Task: Find a place to stay in Baia Mare, Romania from July 10 to July 25 for 4 guests, with a price range of ₹15,000 to ₹25,000, 2 bedrooms, and amenities like WiFi, free parking, TV, gym, and breakfast.
Action: Mouse pressed left at (459, 55)
Screenshot: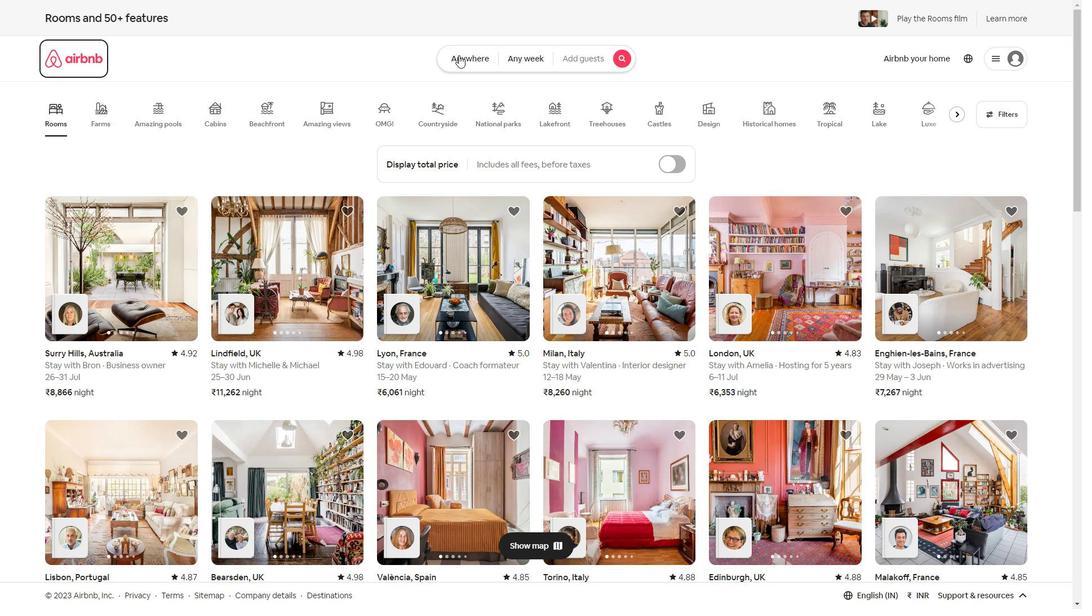 
Action: Mouse moved to (444, 98)
Screenshot: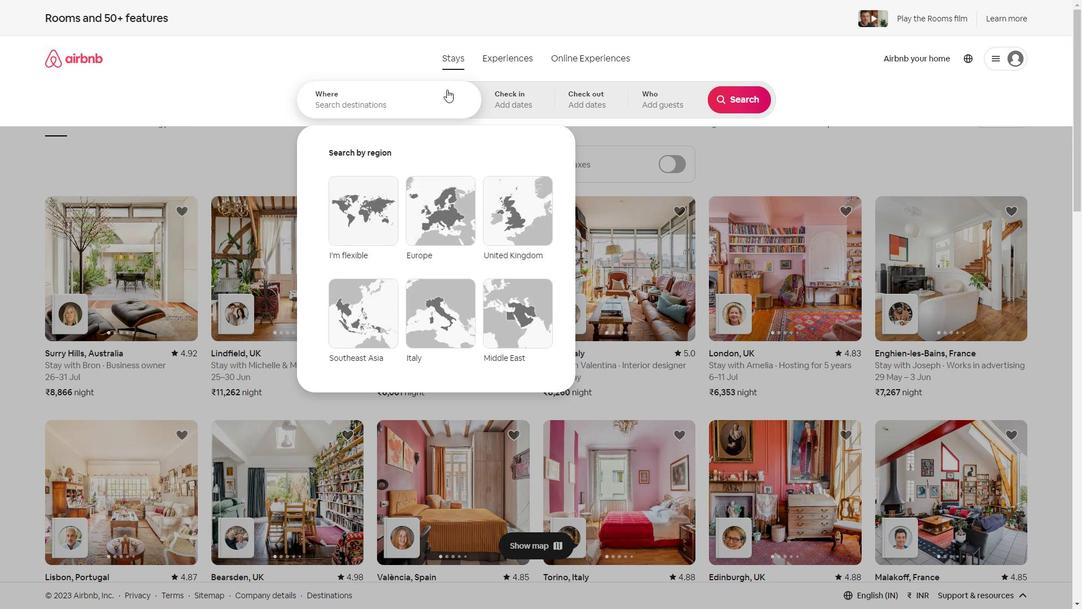 
Action: Mouse pressed left at (444, 98)
Screenshot: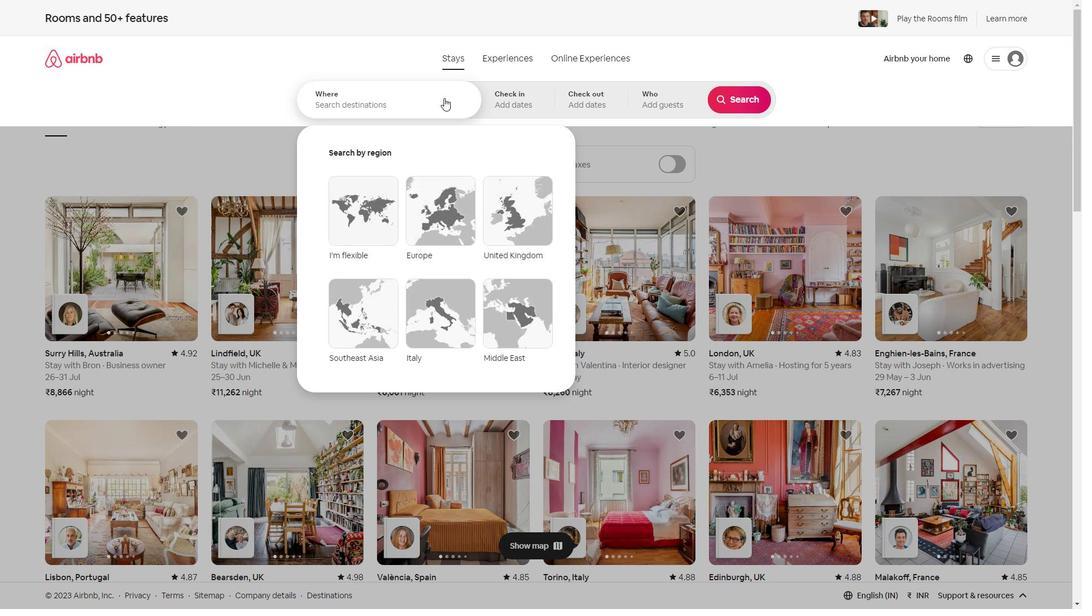 
Action: Mouse moved to (448, 98)
Screenshot: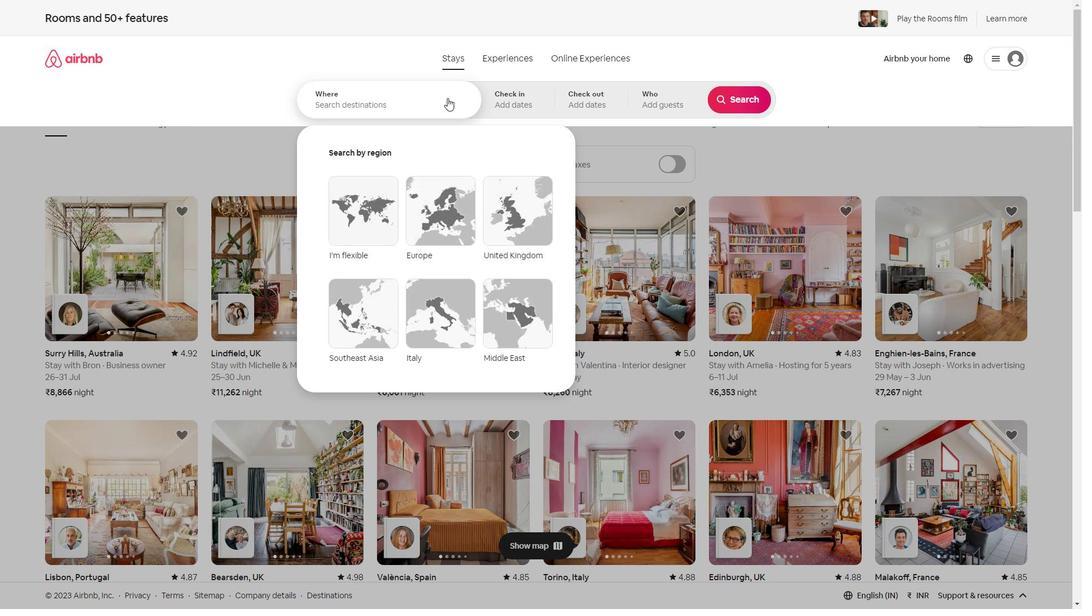 
Action: Key pressed <Key.shift>Baia<Key.space><Key.shift>Mare,<Key.shift><Key.shift><Key.shift><Key.shift><Key.shift><Key.shift><Key.shift>Romana
Screenshot: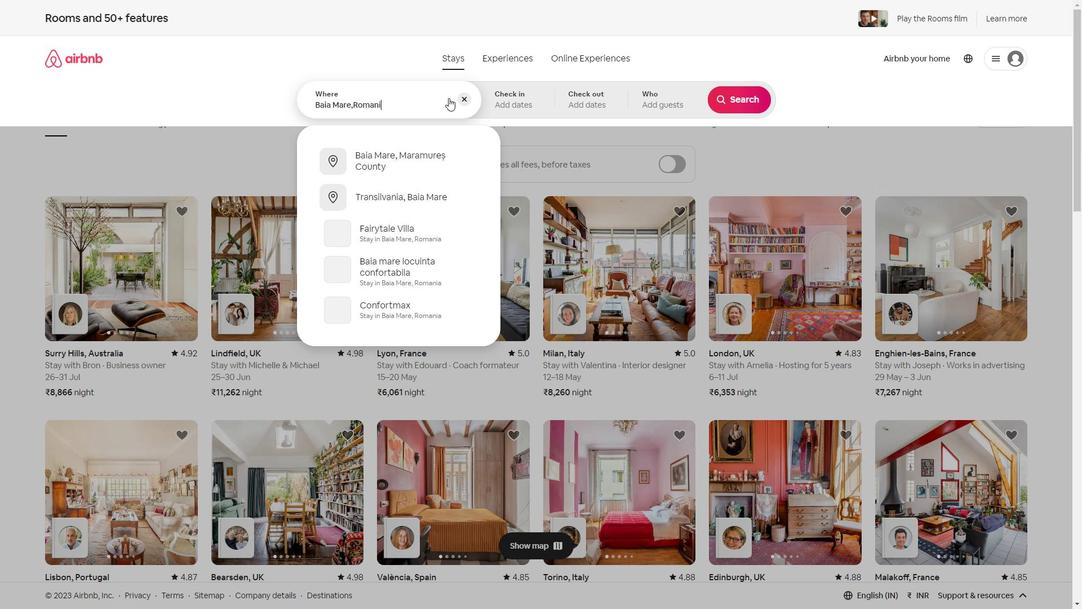 
Action: Mouse moved to (527, 94)
Screenshot: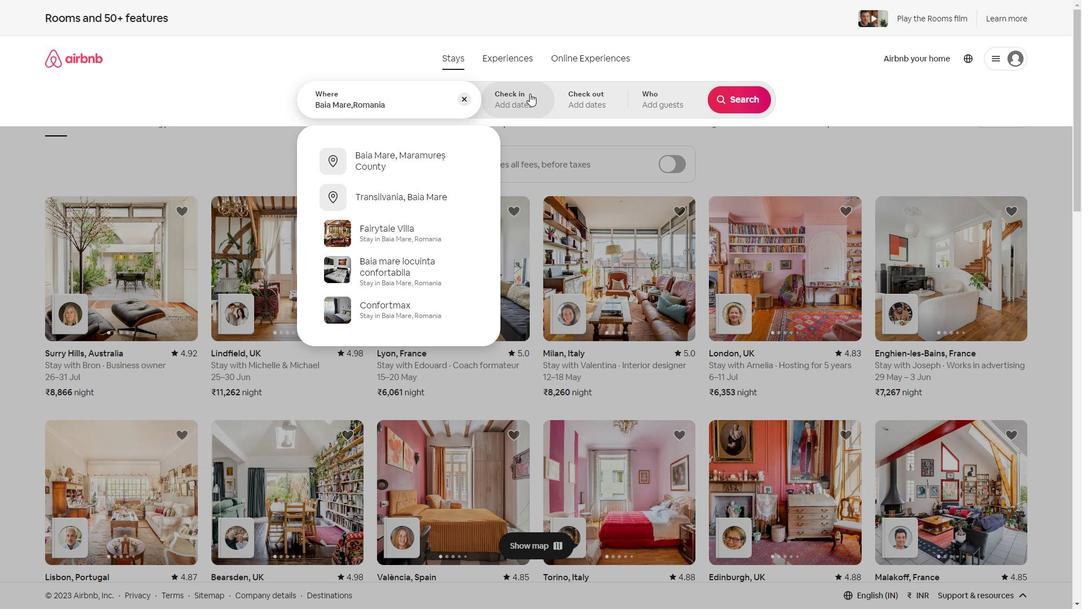 
Action: Mouse pressed left at (527, 94)
Screenshot: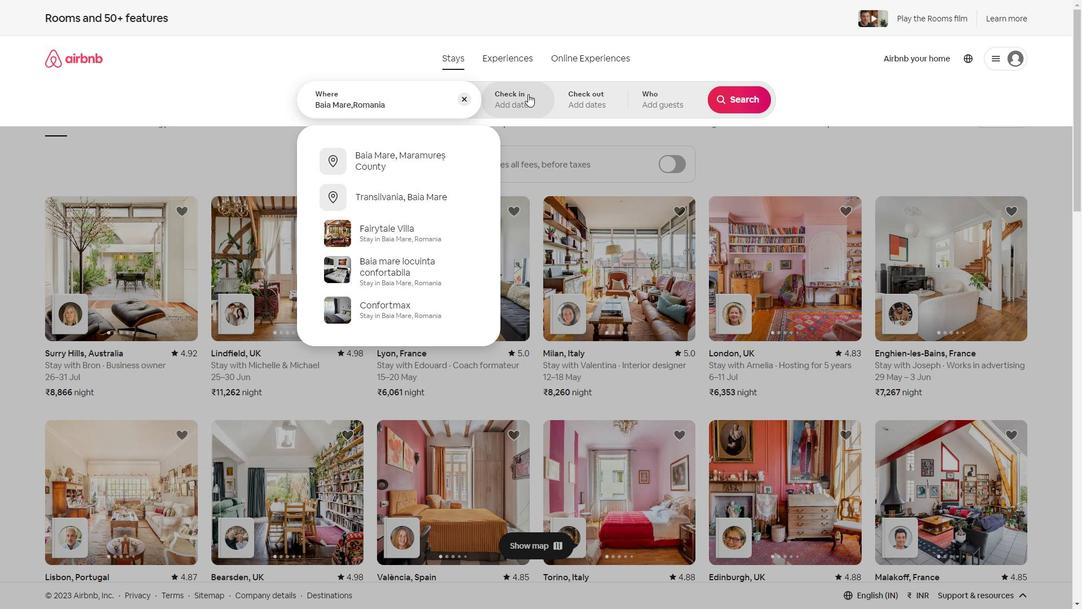 
Action: Mouse moved to (728, 188)
Screenshot: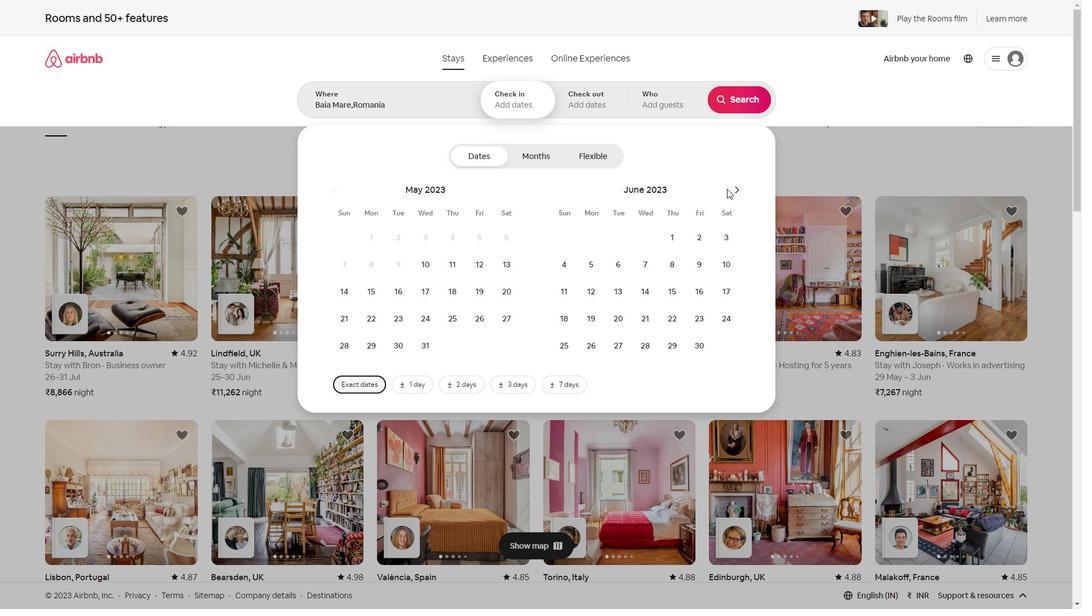 
Action: Mouse pressed left at (728, 188)
Screenshot: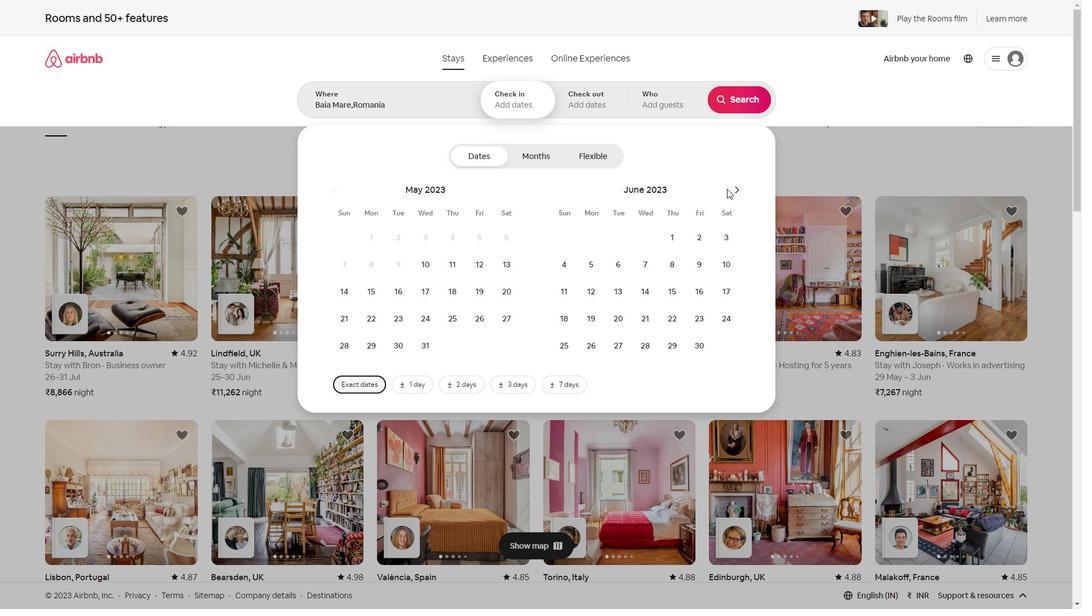 
Action: Mouse moved to (734, 188)
Screenshot: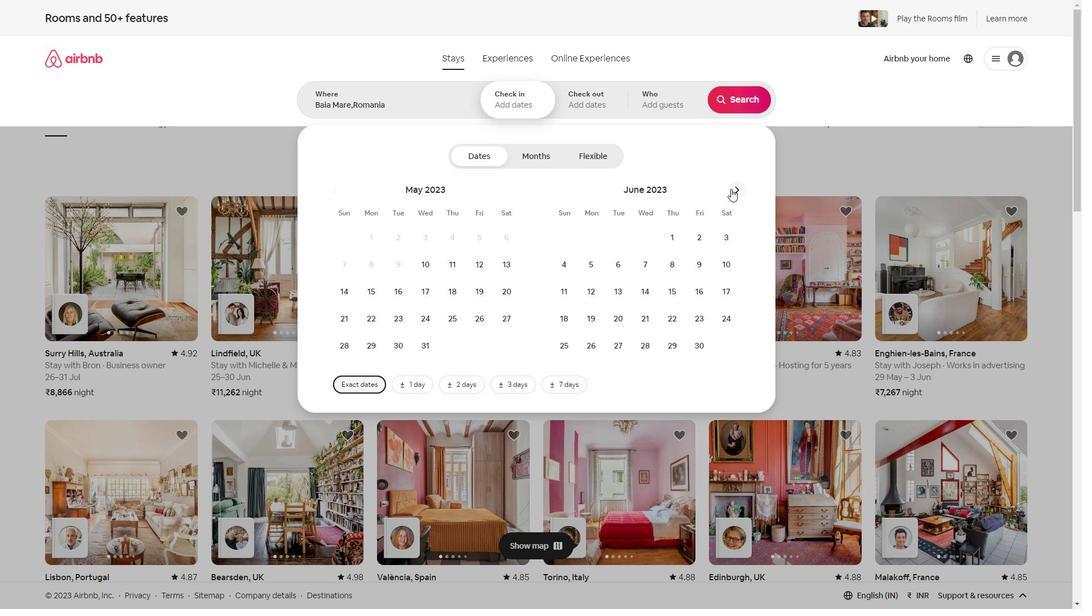 
Action: Mouse pressed left at (734, 188)
Screenshot: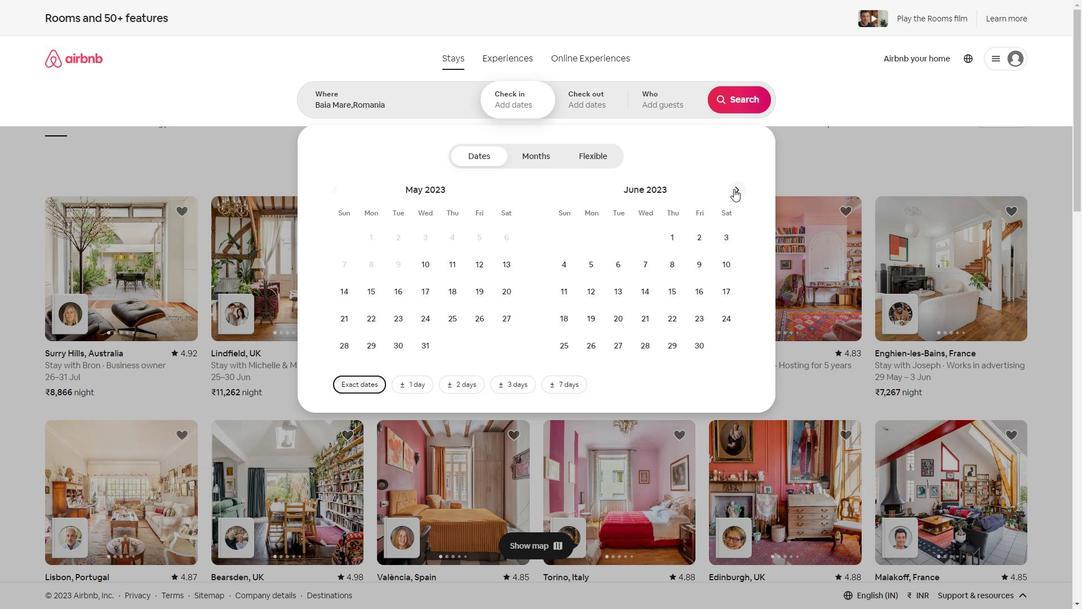 
Action: Mouse moved to (599, 287)
Screenshot: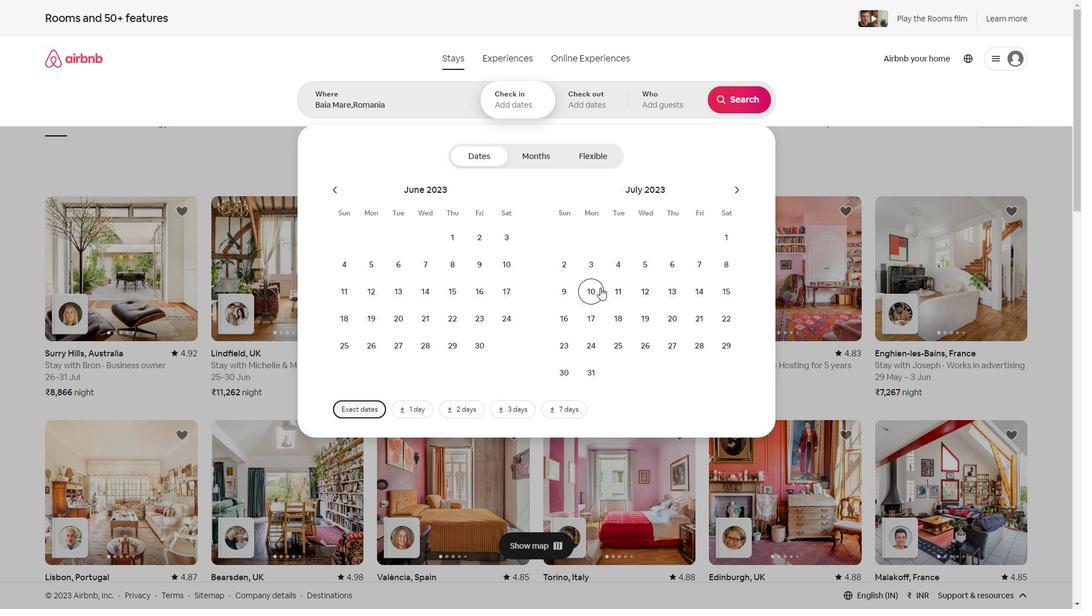 
Action: Mouse pressed left at (599, 287)
Screenshot: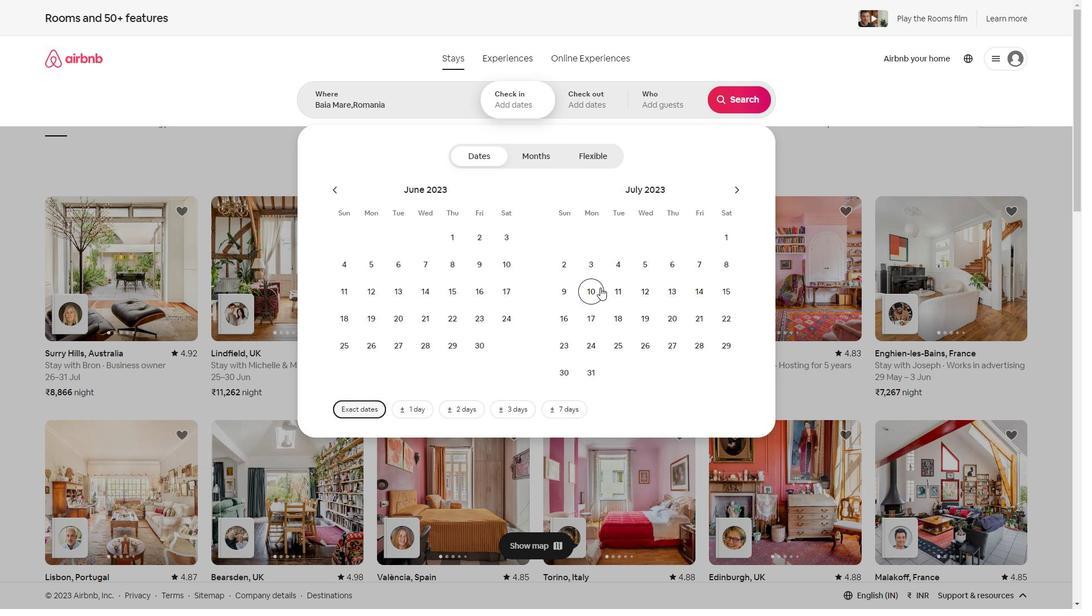 
Action: Mouse moved to (625, 340)
Screenshot: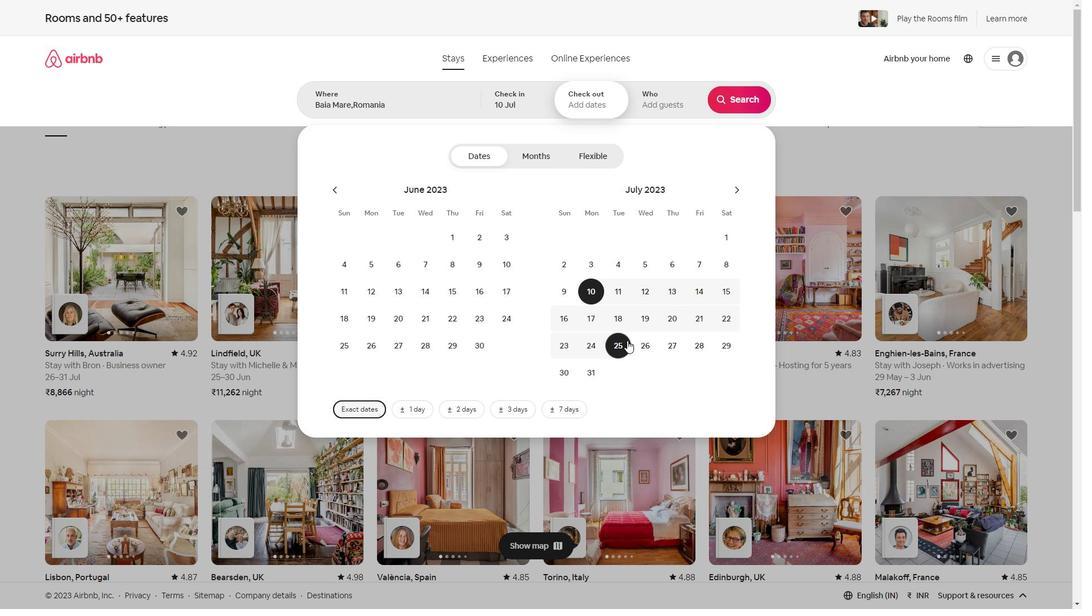 
Action: Mouse pressed left at (625, 340)
Screenshot: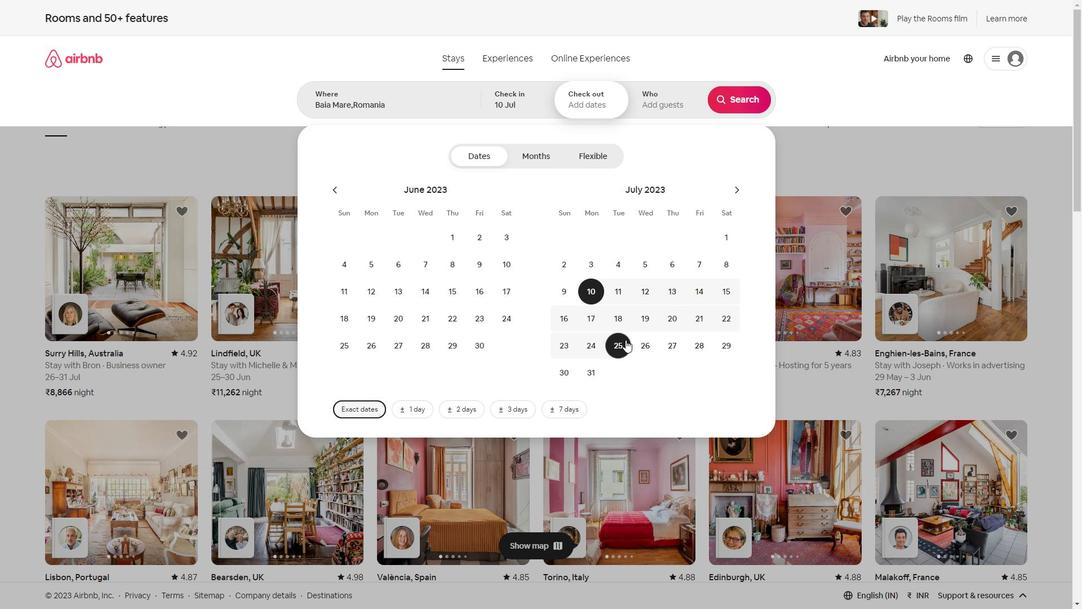 
Action: Mouse moved to (670, 99)
Screenshot: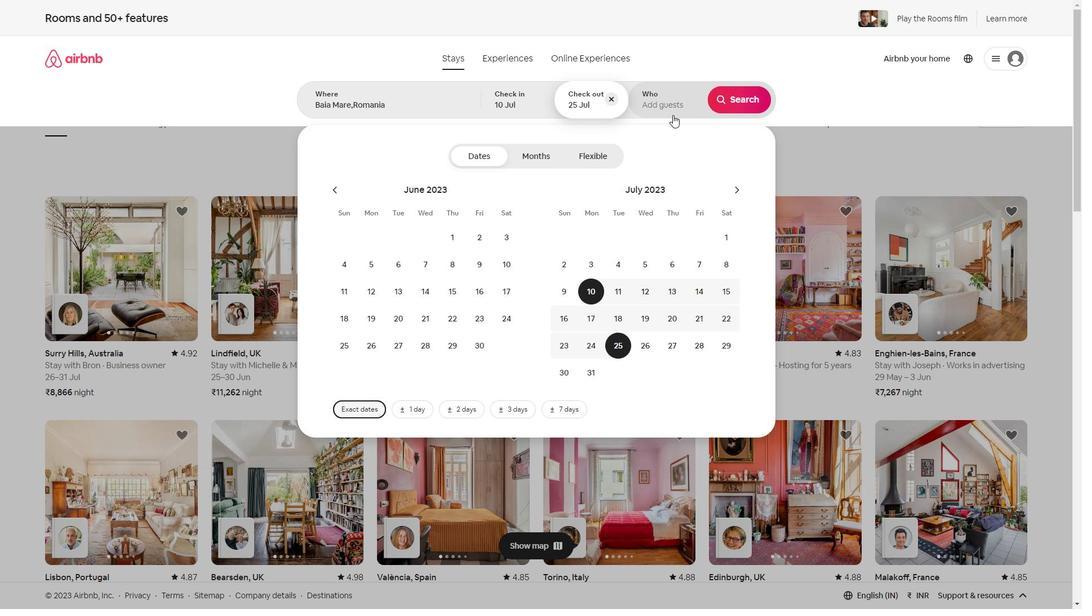 
Action: Mouse pressed left at (670, 99)
Screenshot: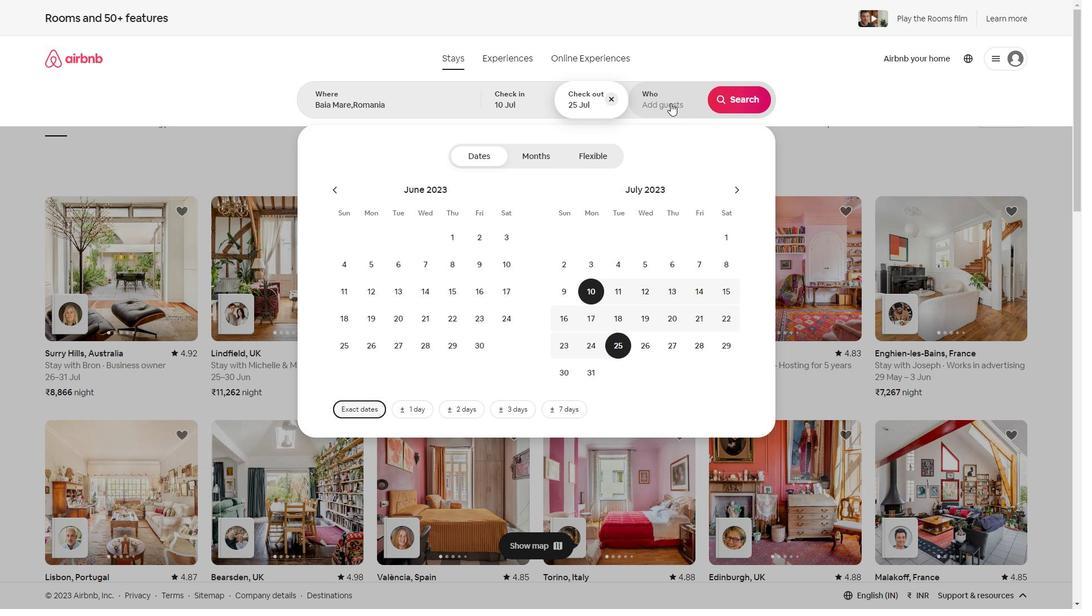 
Action: Mouse moved to (744, 159)
Screenshot: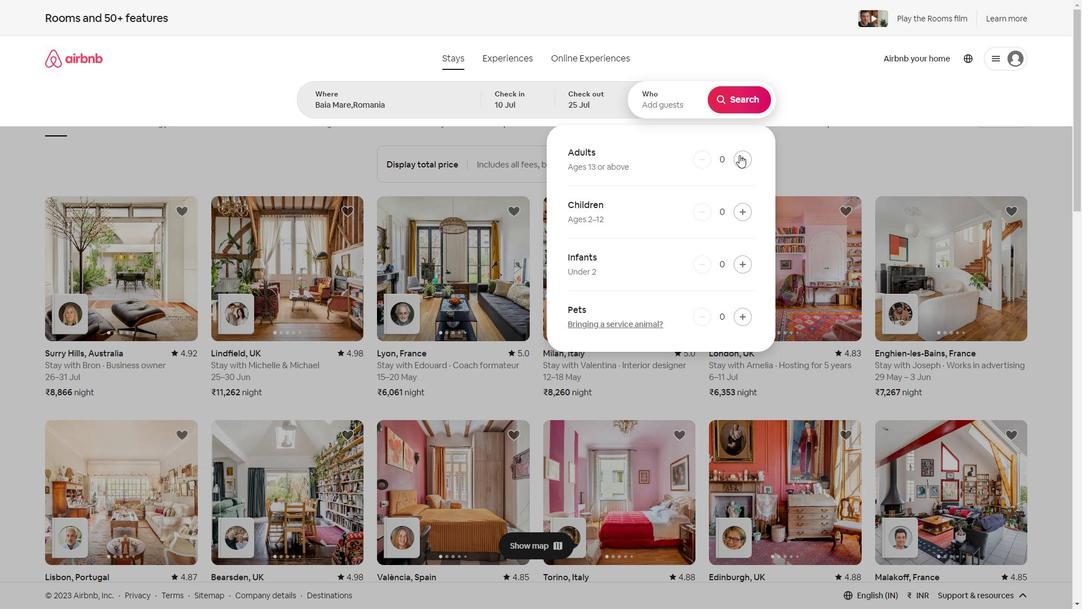 
Action: Mouse pressed left at (744, 159)
Screenshot: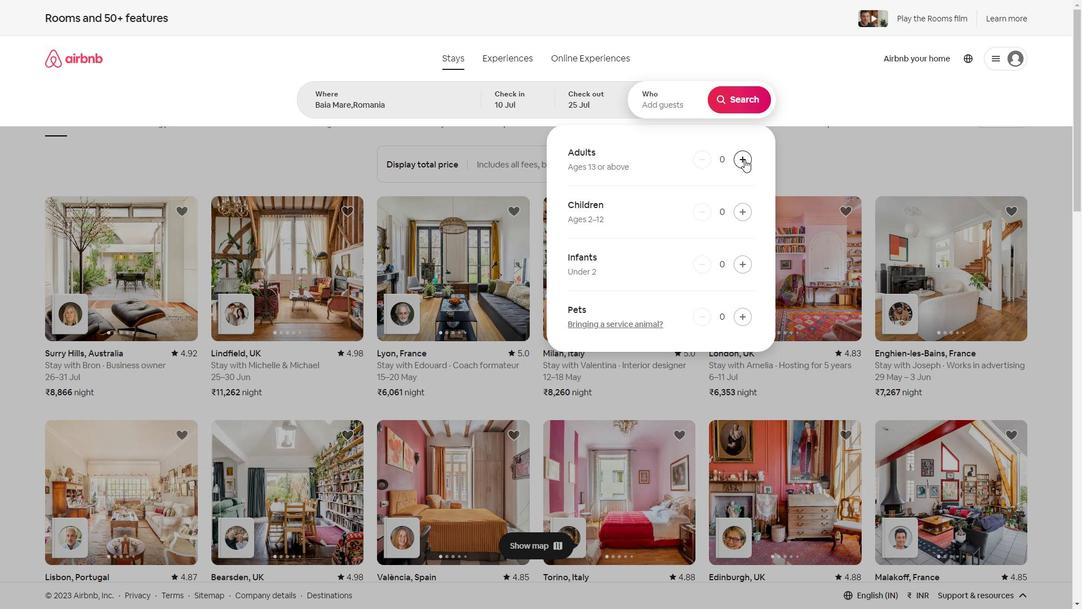 
Action: Mouse pressed left at (744, 159)
Screenshot: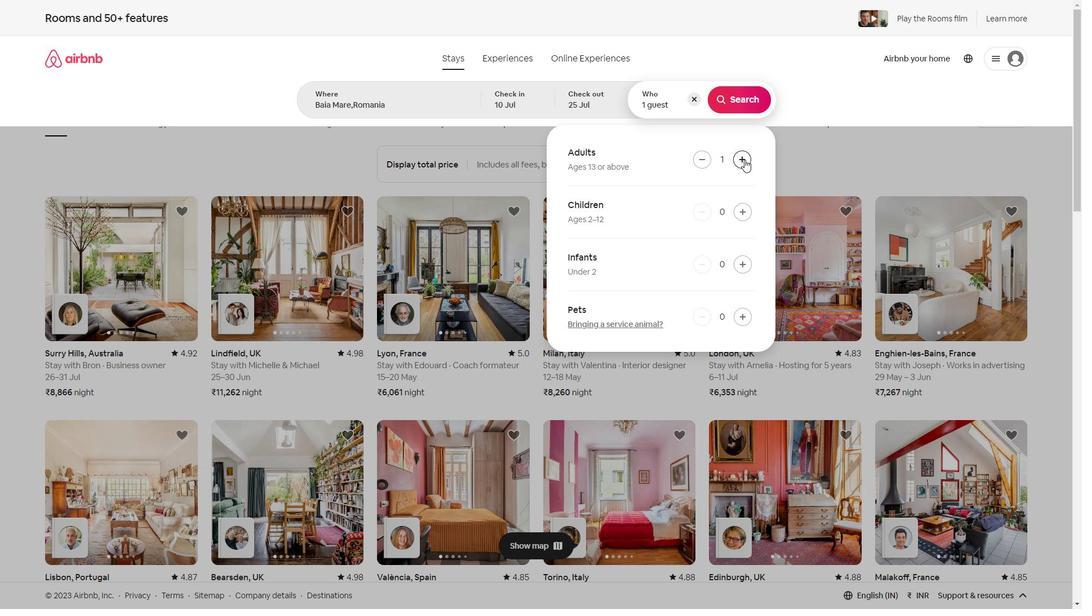 
Action: Mouse pressed left at (744, 159)
Screenshot: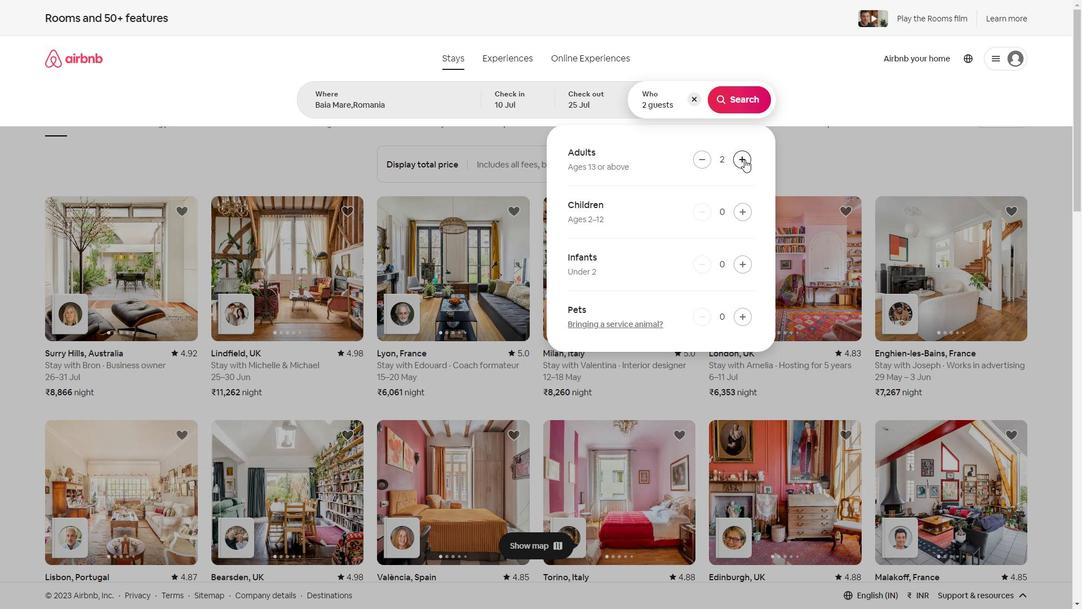 
Action: Mouse moved to (746, 213)
Screenshot: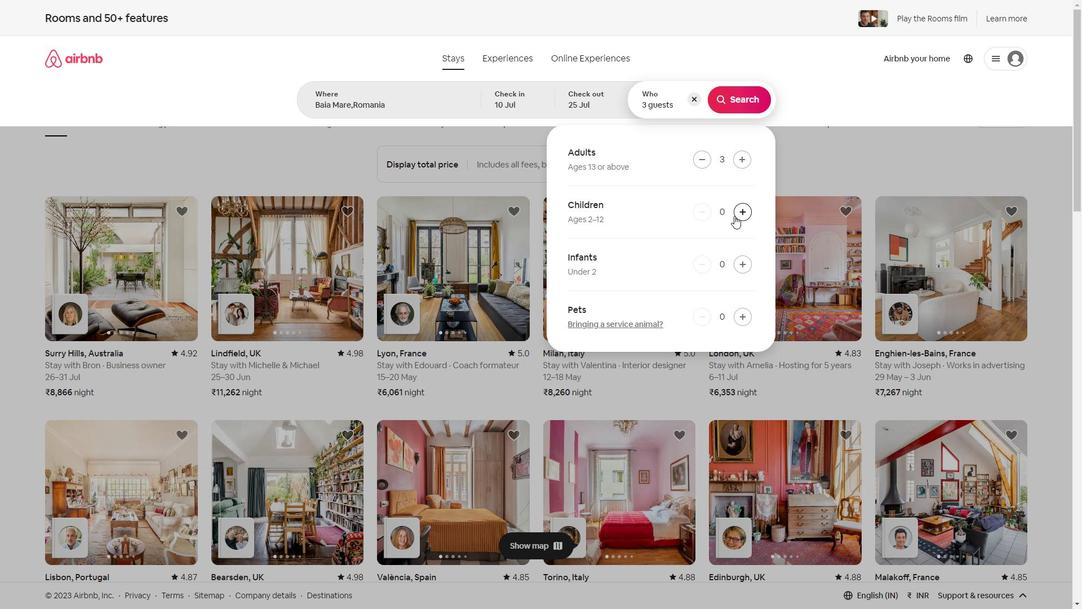 
Action: Mouse pressed left at (746, 213)
Screenshot: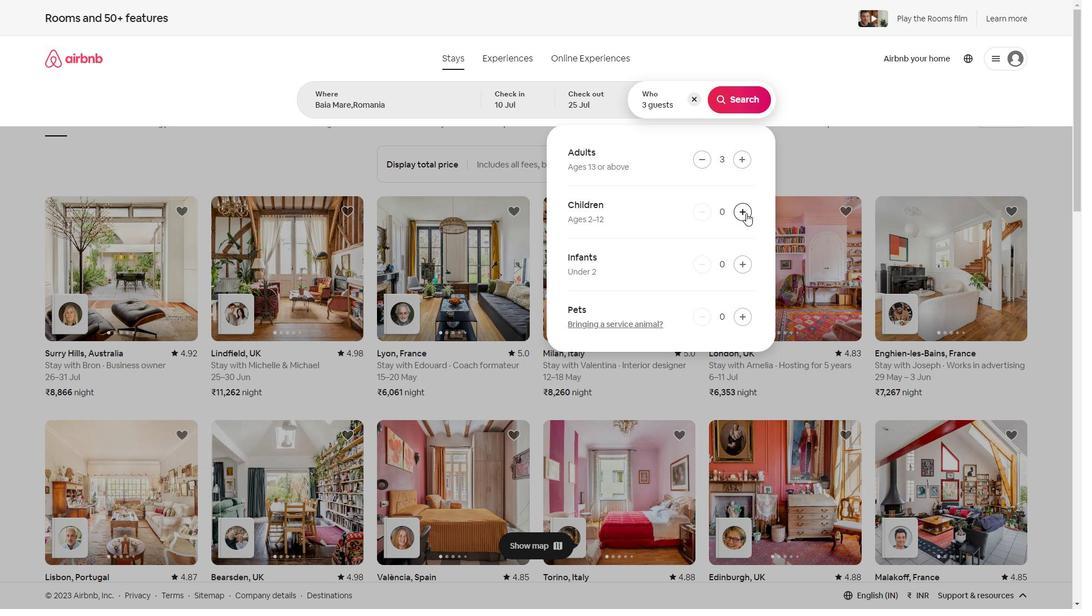 
Action: Mouse moved to (752, 102)
Screenshot: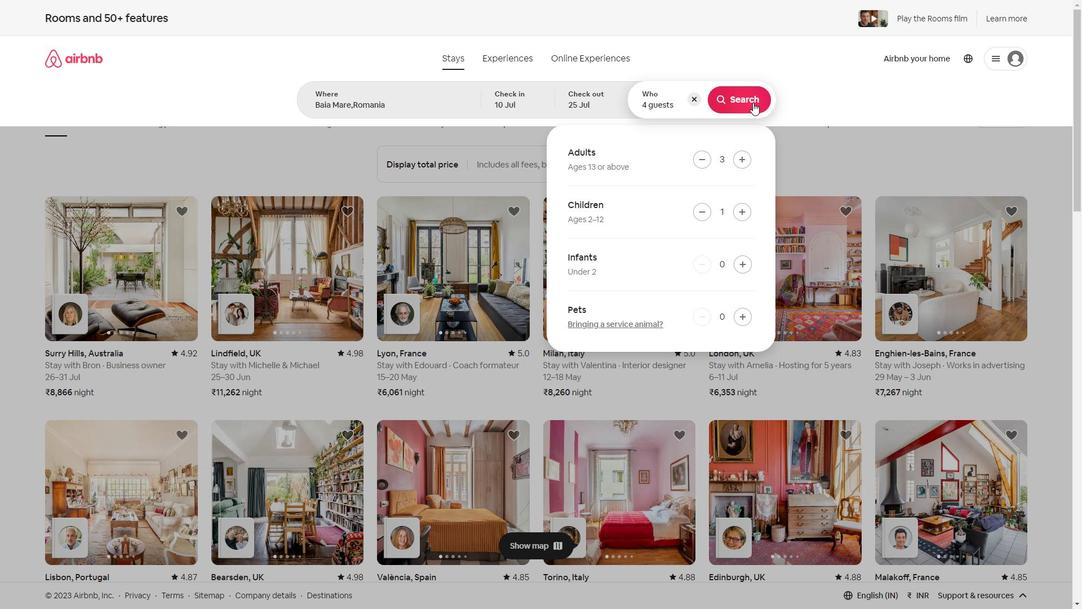 
Action: Mouse pressed left at (752, 102)
Screenshot: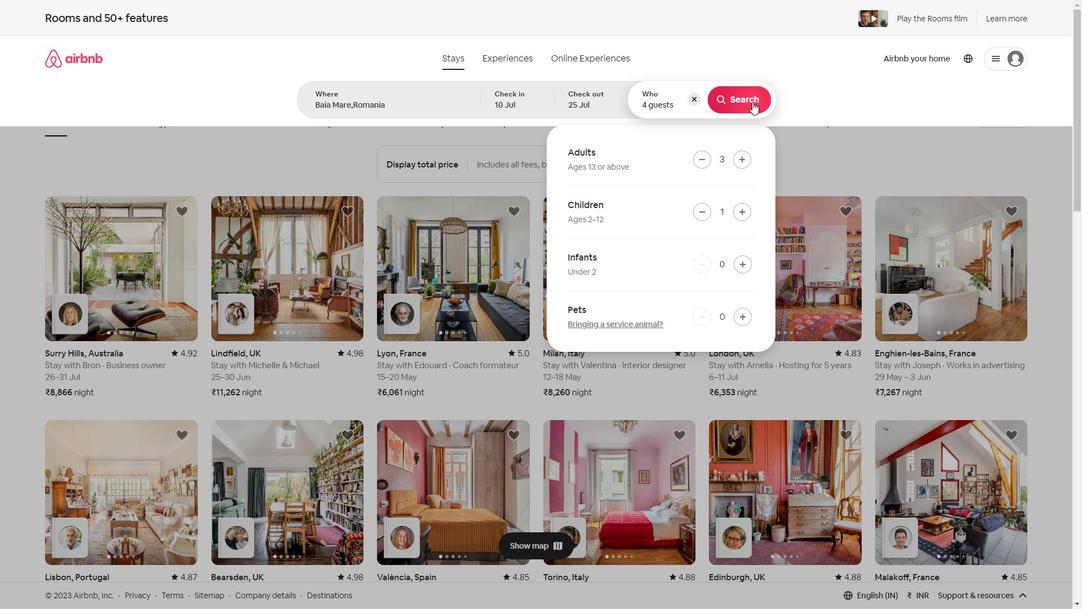 
Action: Mouse moved to (1033, 62)
Screenshot: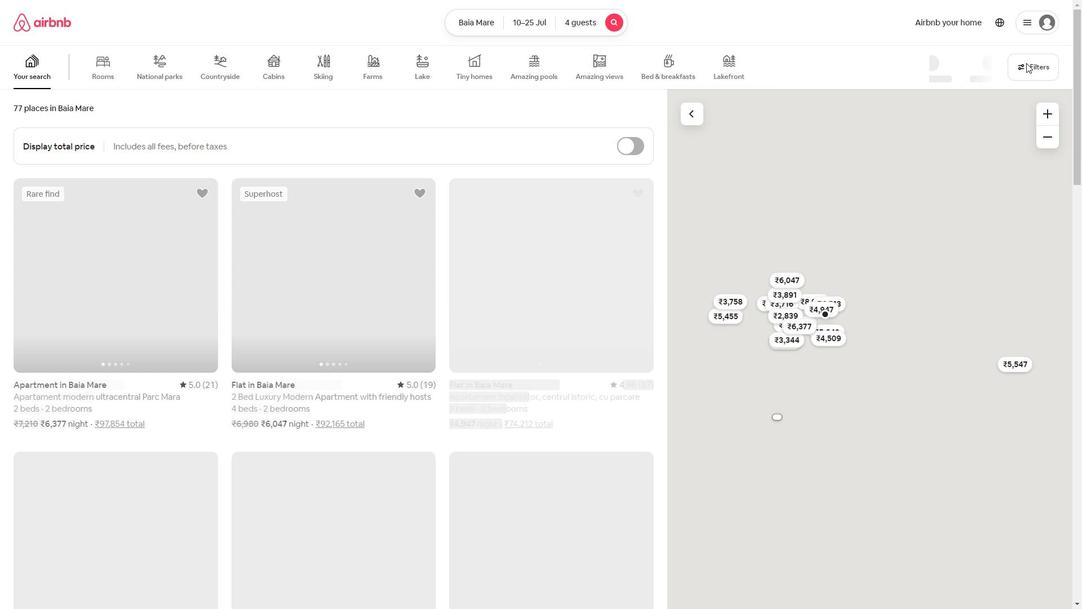 
Action: Mouse pressed left at (1033, 62)
Screenshot: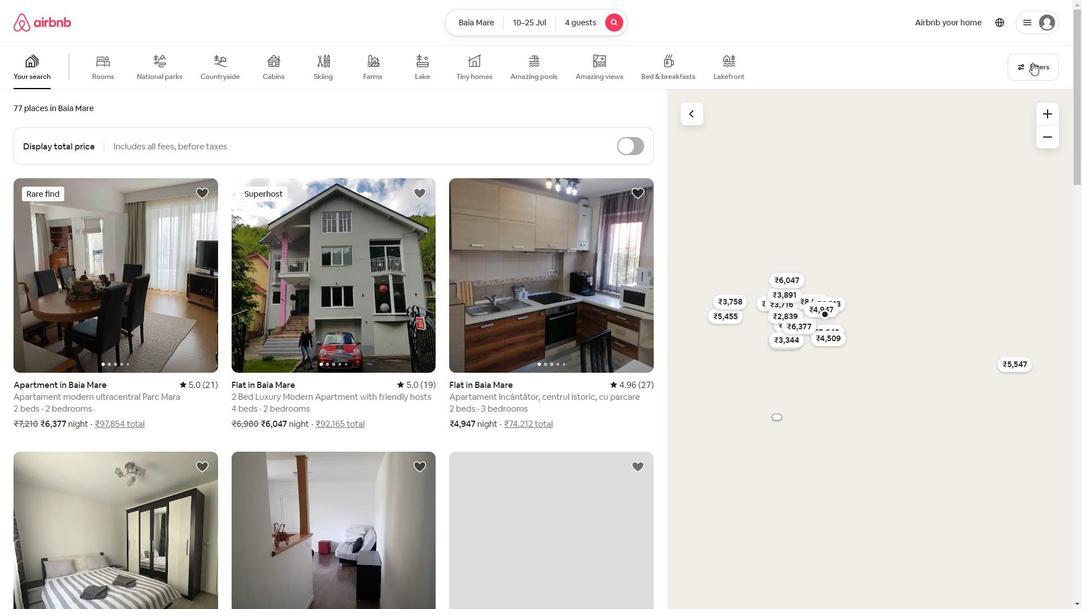 
Action: Mouse moved to (474, 341)
Screenshot: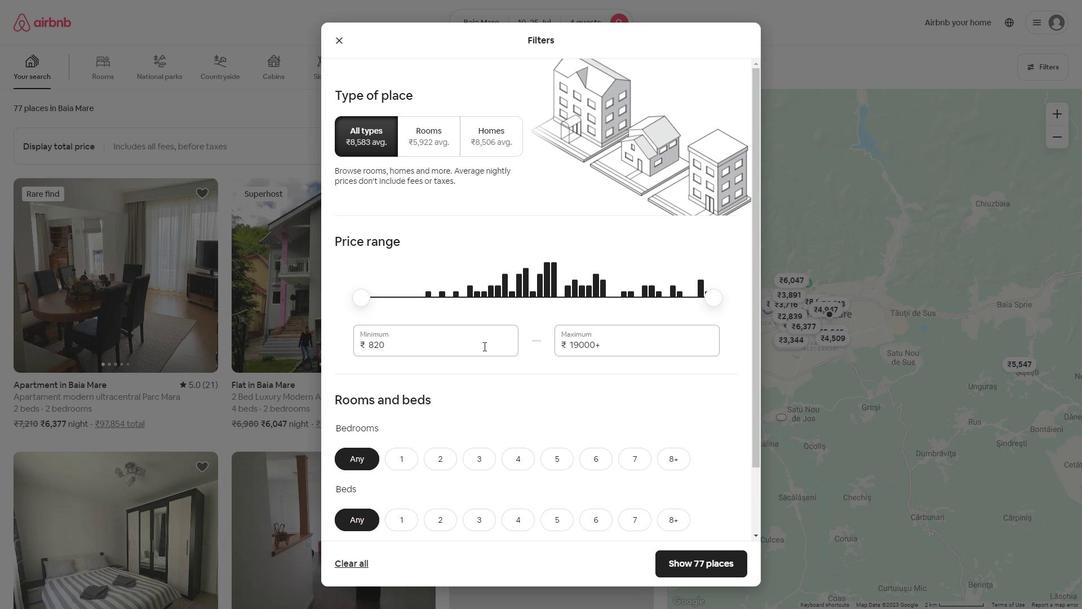 
Action: Mouse pressed left at (474, 341)
Screenshot: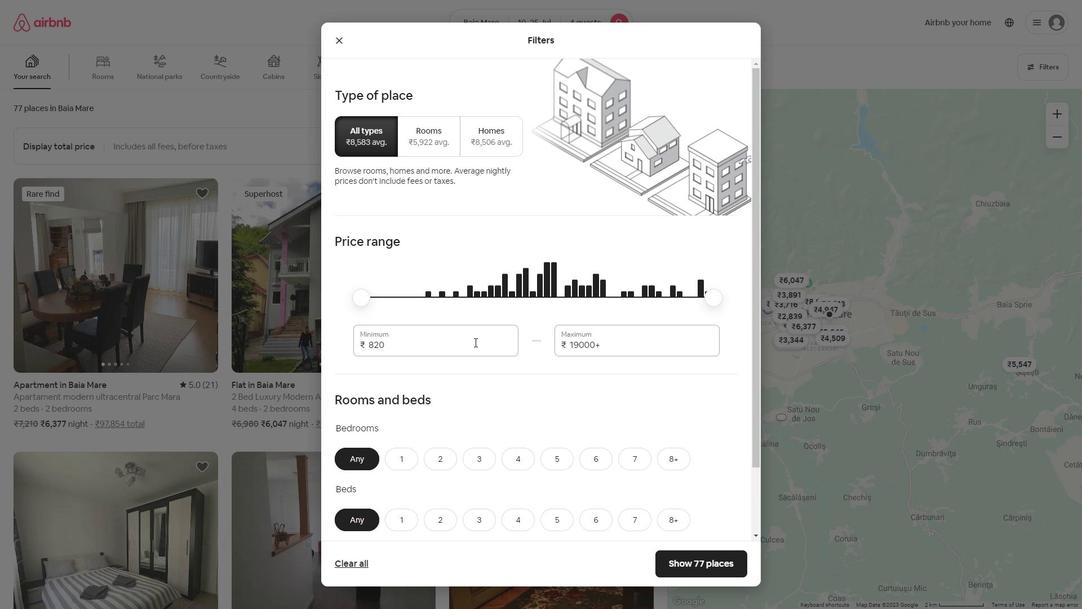 
Action: Key pressed <Key.backspace><Key.backspace><Key.backspace><Key.backspace><Key.backspace><Key.backspace><Key.backspace><Key.backspace><Key.backspace><Key.backspace><Key.backspace><Key.backspace>15000
Screenshot: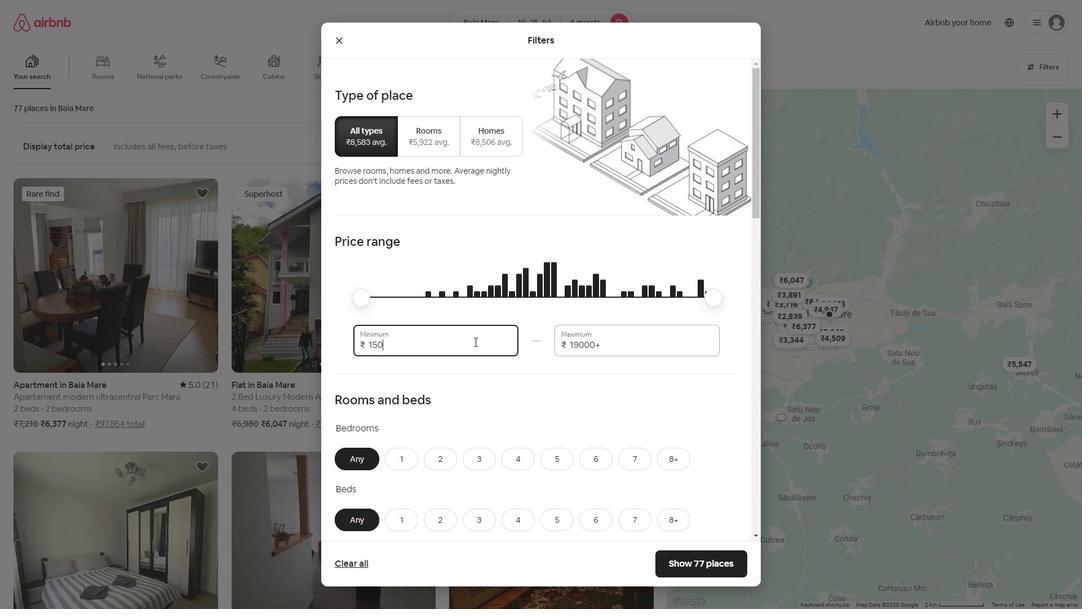 
Action: Mouse moved to (610, 347)
Screenshot: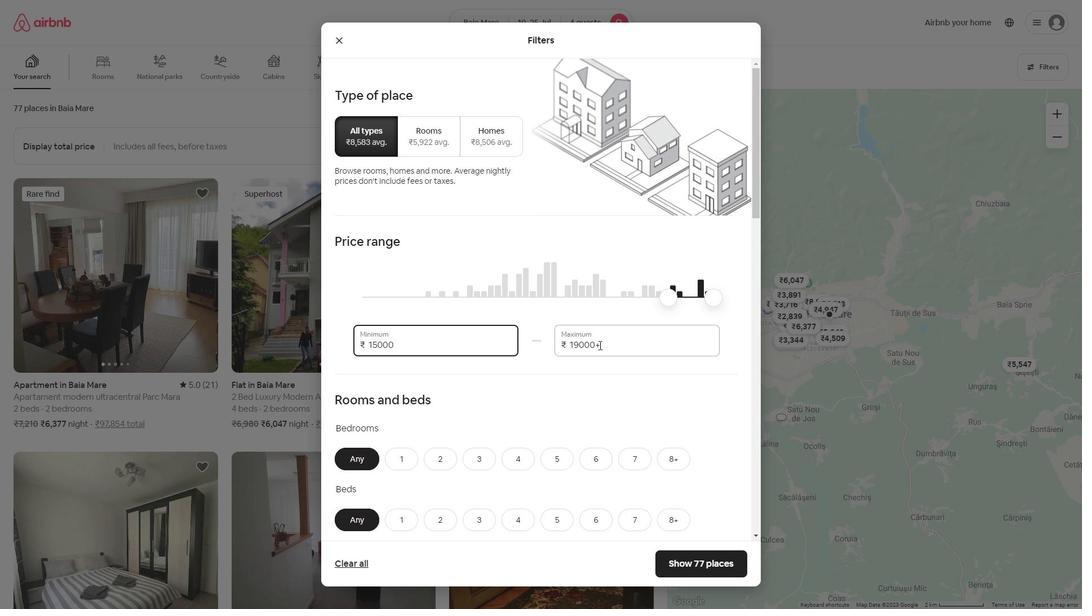 
Action: Mouse pressed left at (610, 347)
Screenshot: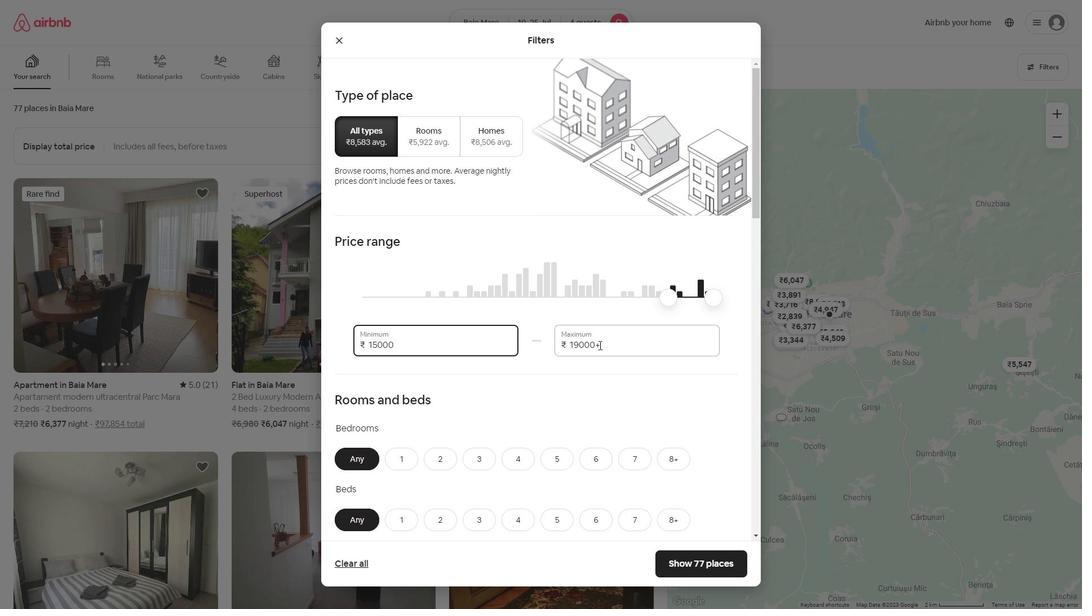 
Action: Key pressed <Key.backspace><Key.backspace><Key.backspace><Key.backspace><Key.backspace><Key.backspace><Key.backspace><Key.backspace><Key.backspace><Key.backspace><Key.backspace><Key.backspace><Key.backspace>25000
Screenshot: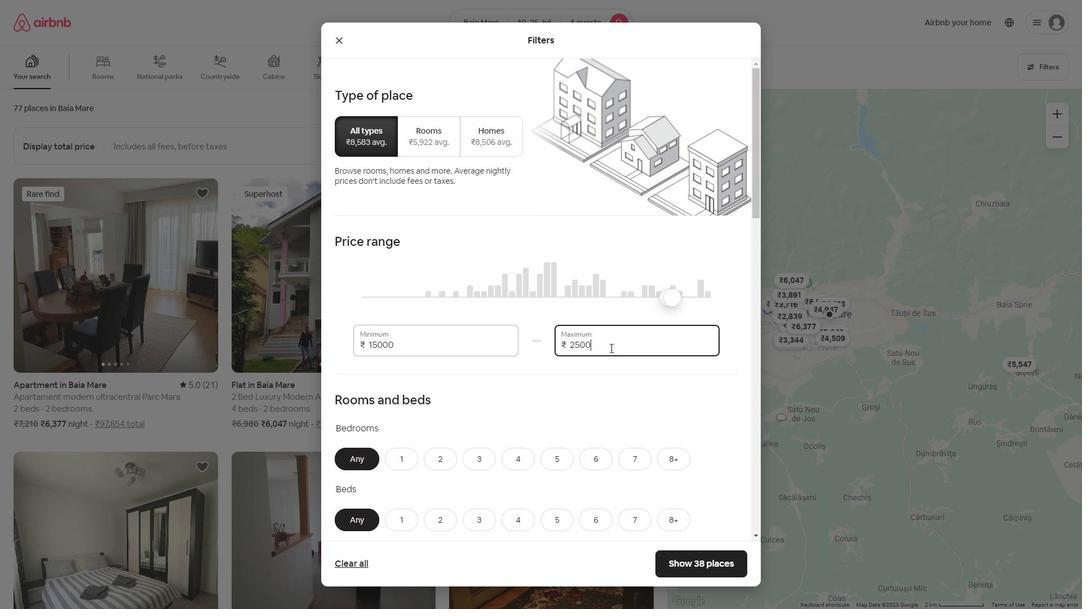 
Action: Mouse moved to (441, 460)
Screenshot: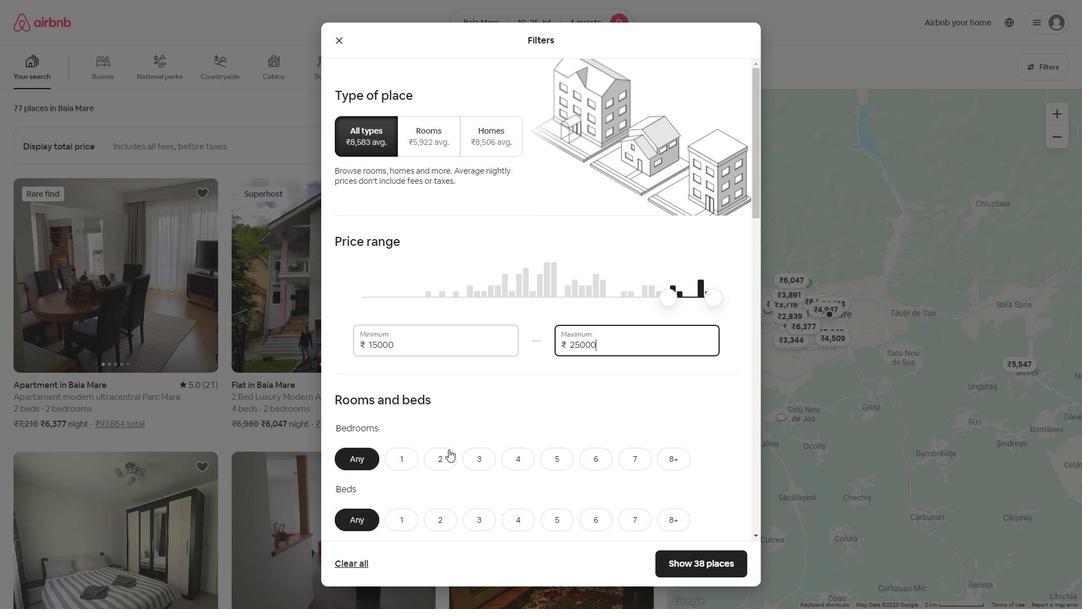 
Action: Mouse pressed left at (441, 460)
Screenshot: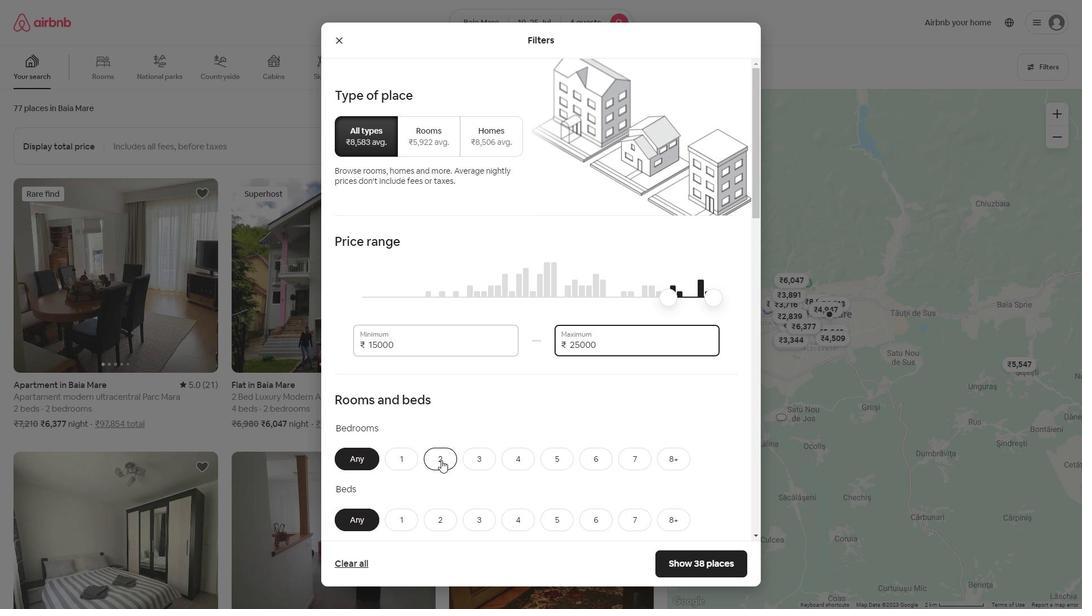 
Action: Mouse moved to (446, 452)
Screenshot: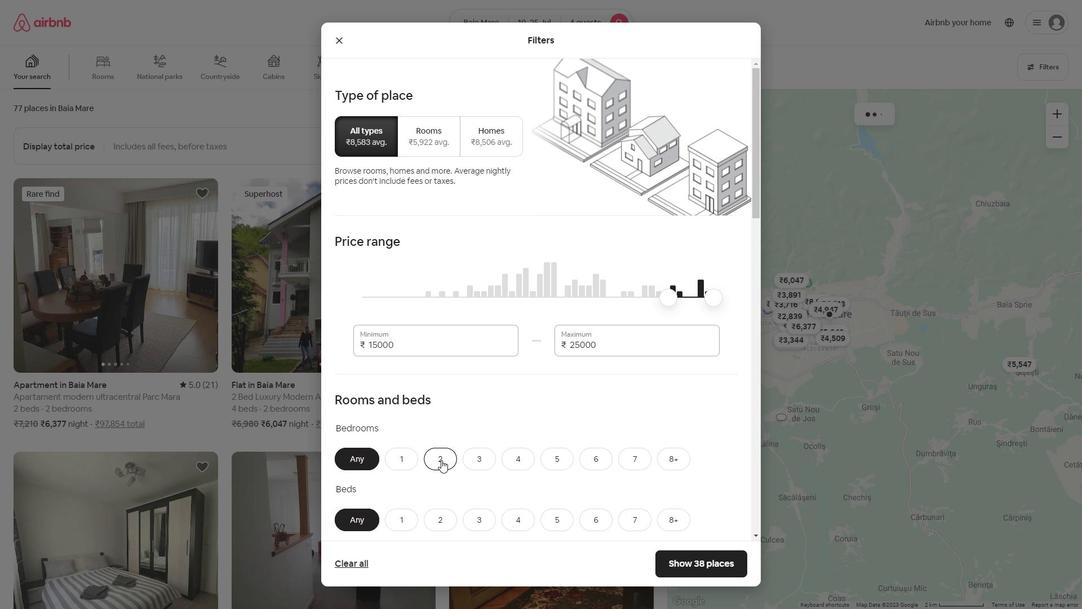 
Action: Mouse scrolled (446, 451) with delta (0, 0)
Screenshot: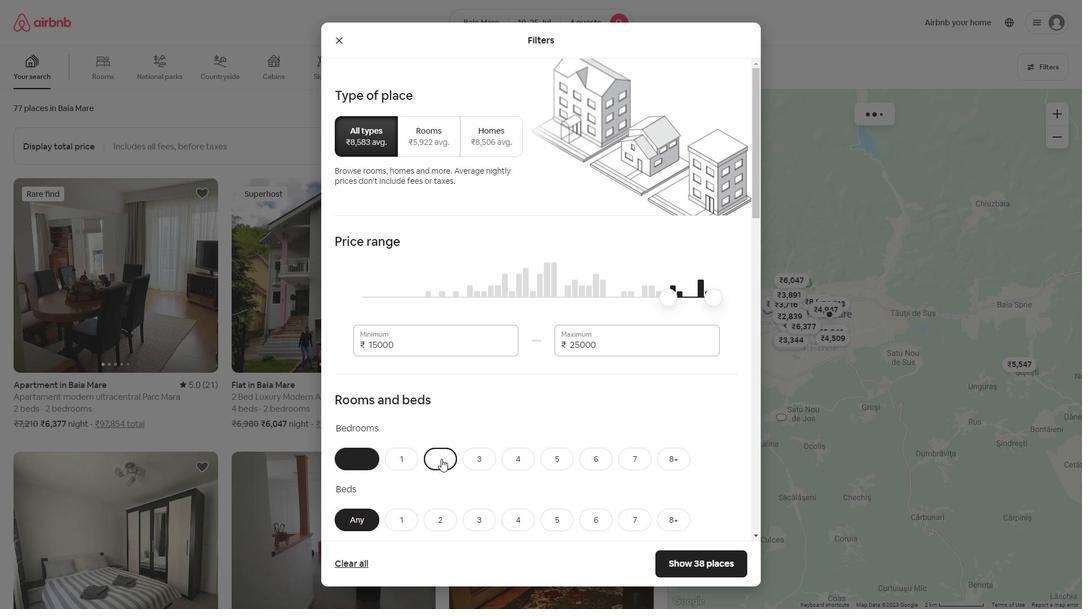 
Action: Mouse scrolled (446, 451) with delta (0, 0)
Screenshot: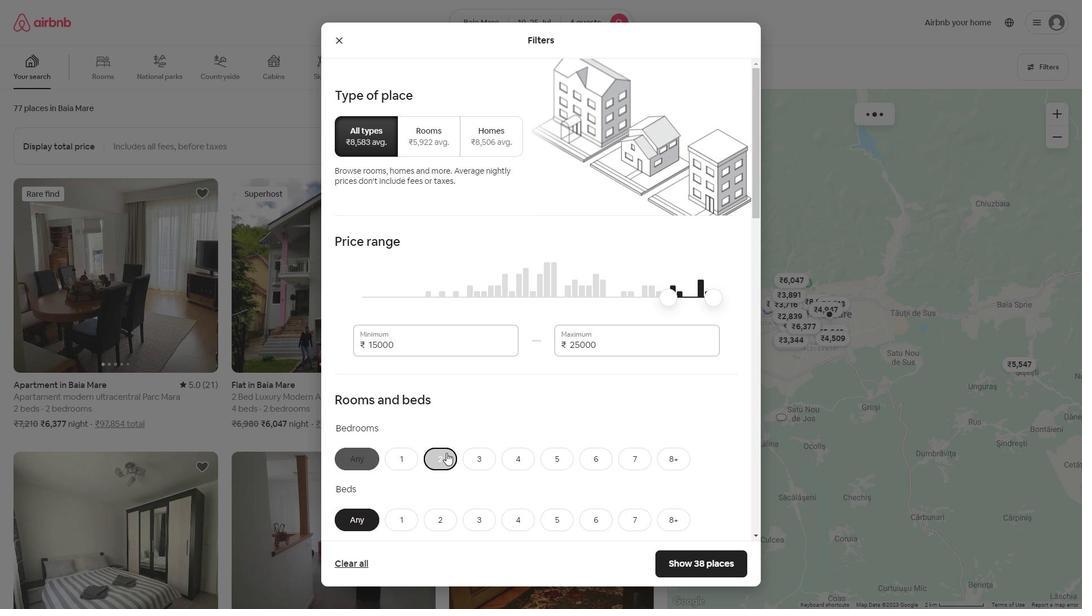
Action: Mouse scrolled (446, 451) with delta (0, 0)
Screenshot: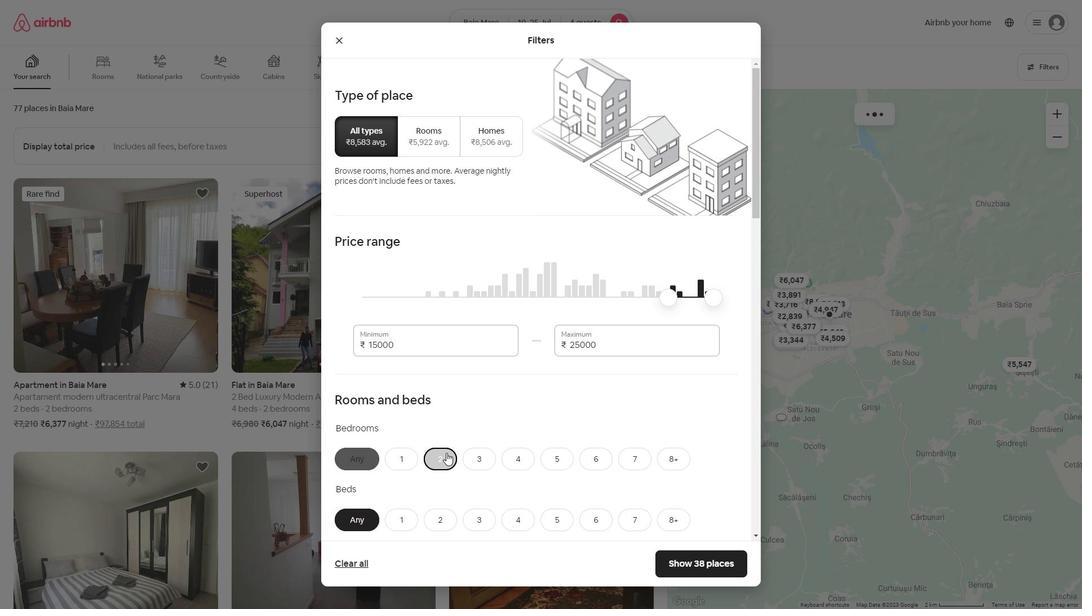 
Action: Mouse scrolled (446, 451) with delta (0, 0)
Screenshot: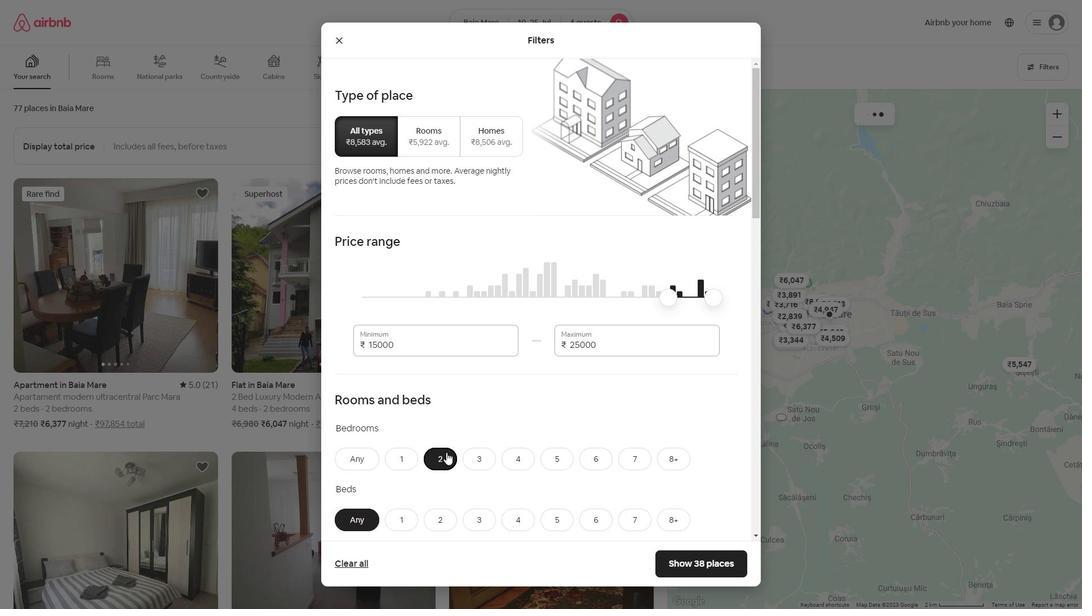
Action: Mouse moved to (474, 294)
Screenshot: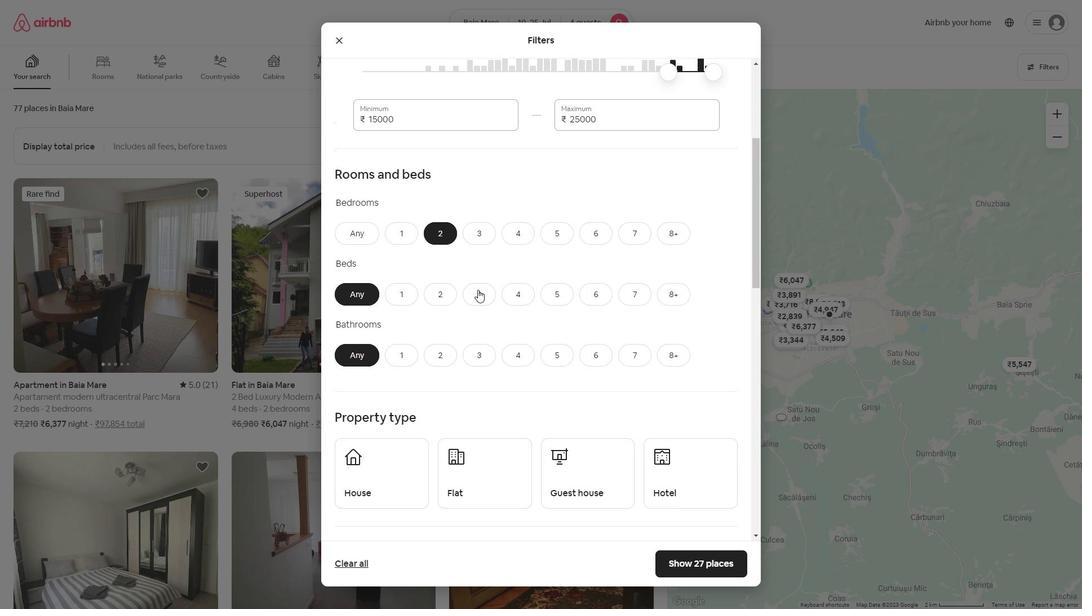 
Action: Mouse pressed left at (474, 294)
Screenshot: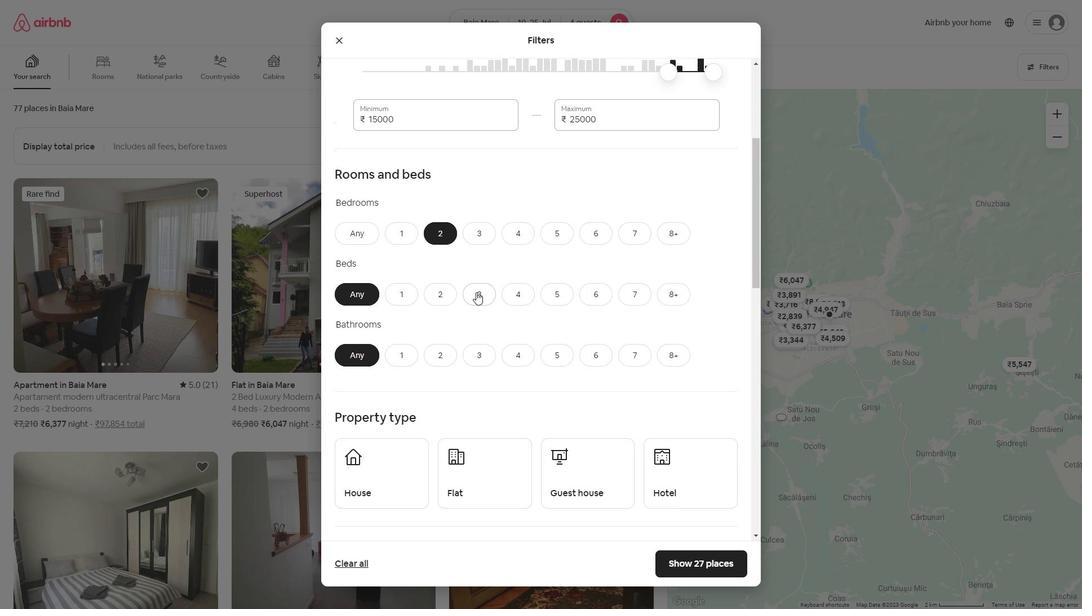 
Action: Mouse moved to (437, 358)
Screenshot: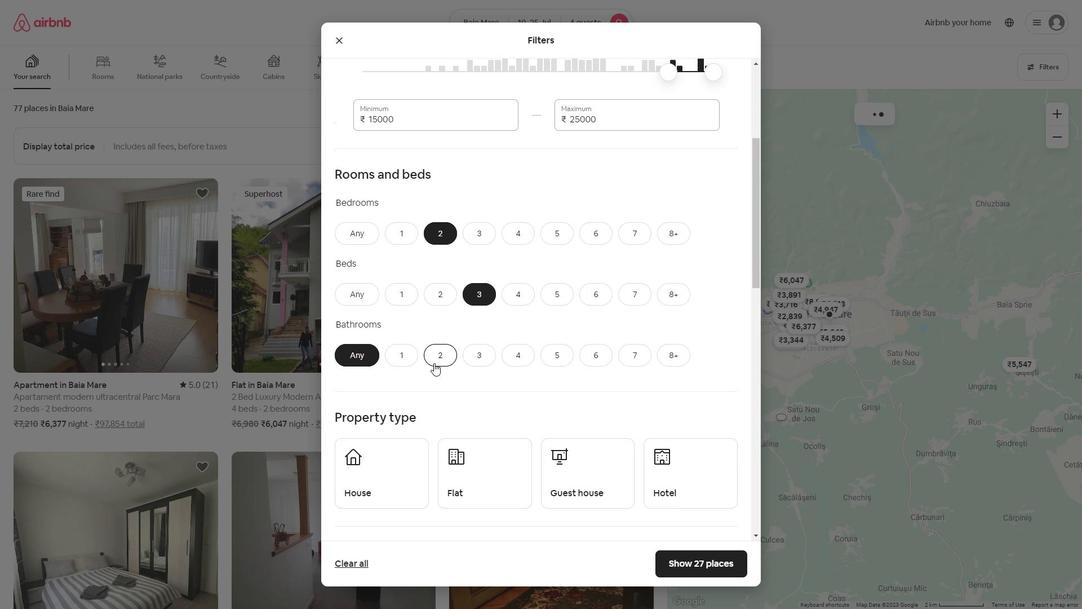 
Action: Mouse pressed left at (437, 358)
Screenshot: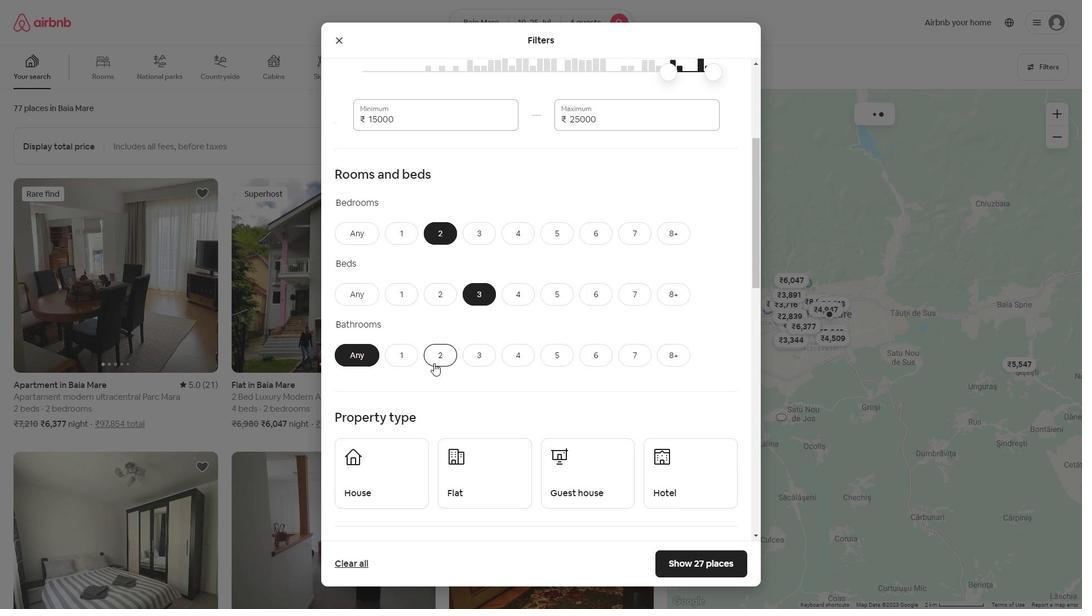 
Action: Mouse moved to (455, 298)
Screenshot: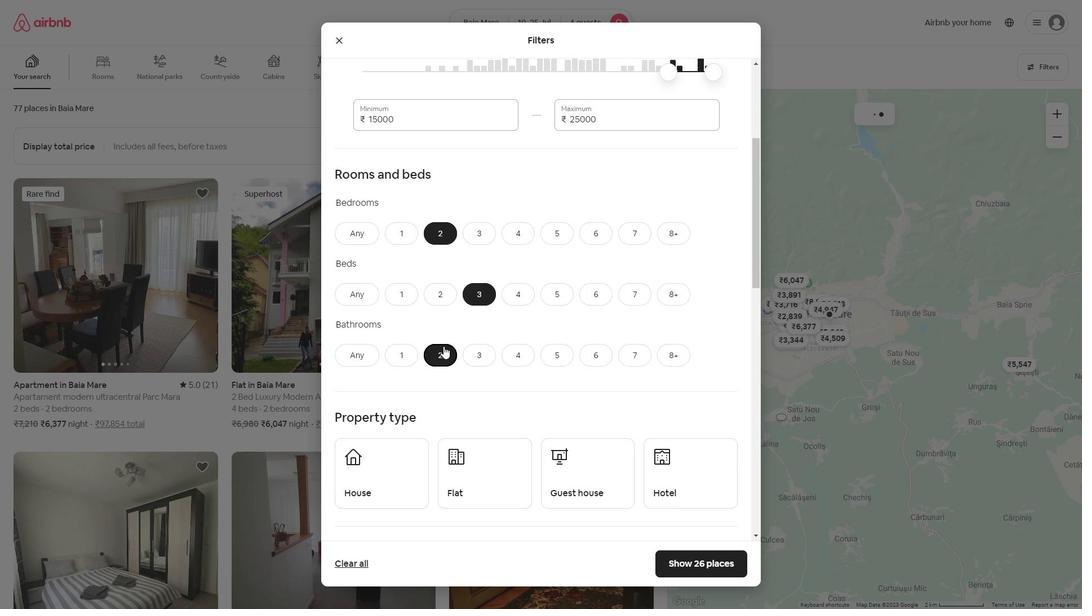 
Action: Mouse scrolled (455, 297) with delta (0, 0)
Screenshot: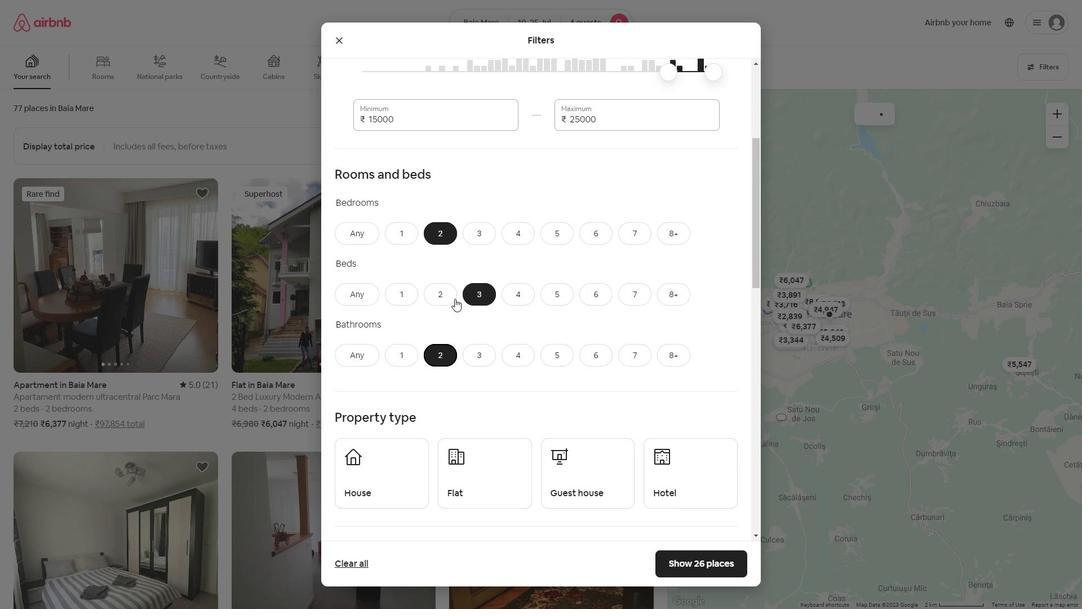 
Action: Mouse scrolled (455, 297) with delta (0, 0)
Screenshot: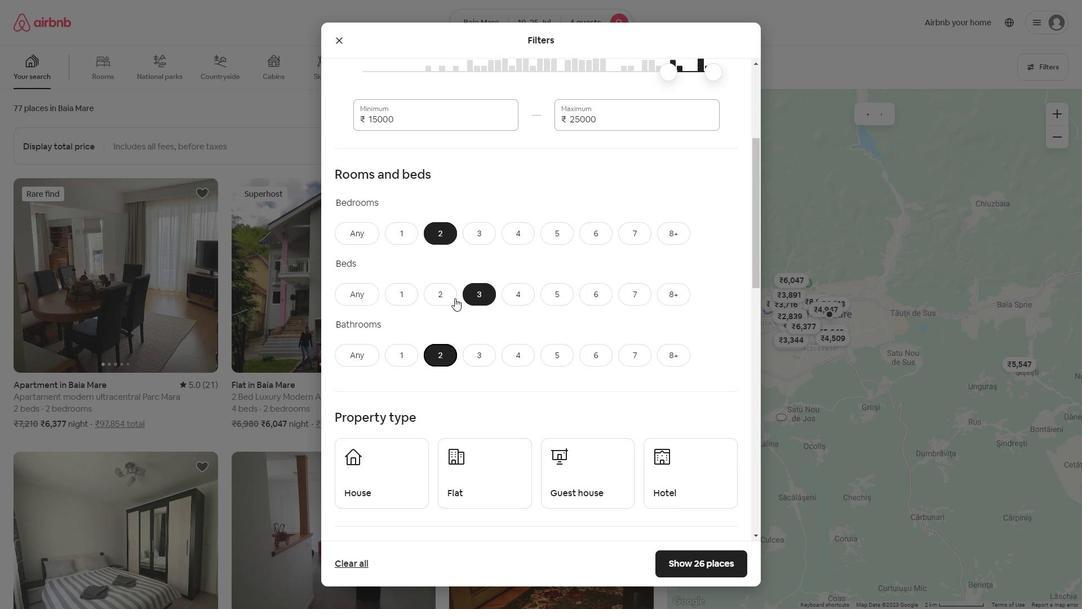 
Action: Mouse scrolled (455, 297) with delta (0, 0)
Screenshot: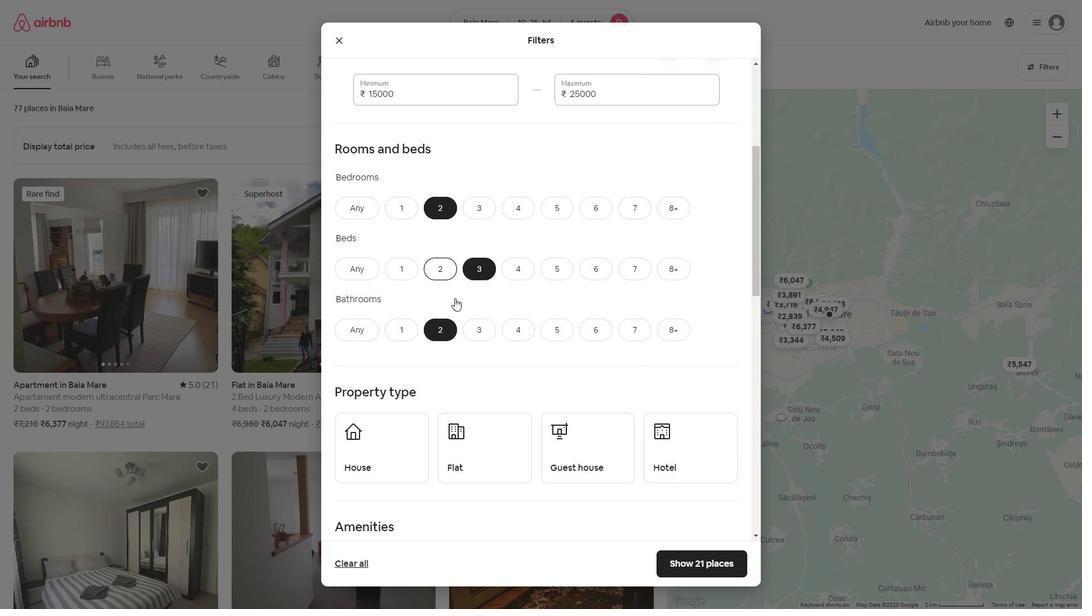 
Action: Mouse moved to (382, 305)
Screenshot: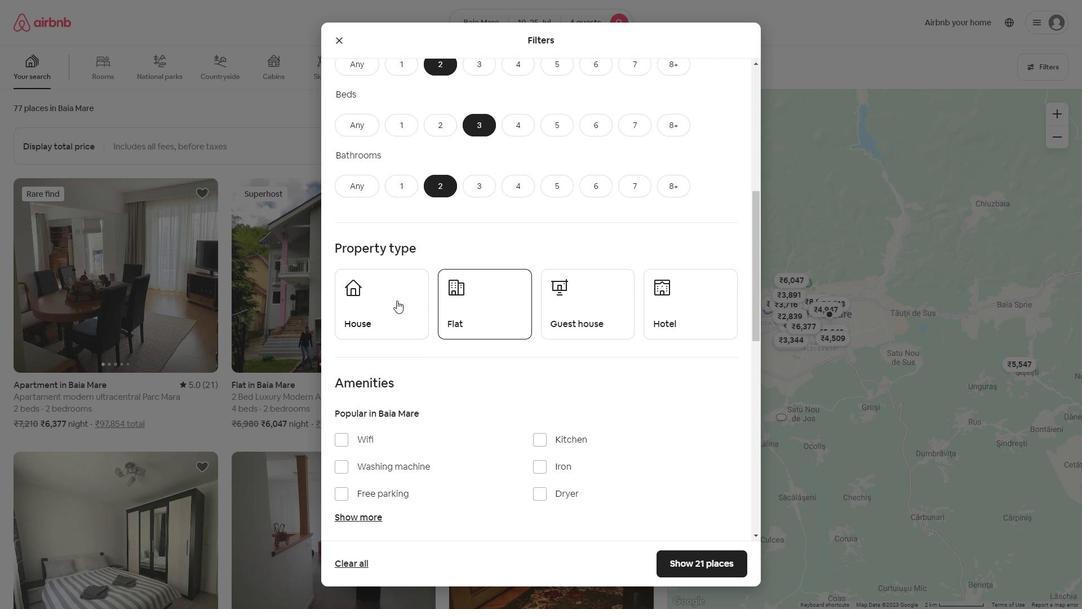 
Action: Mouse pressed left at (382, 305)
Screenshot: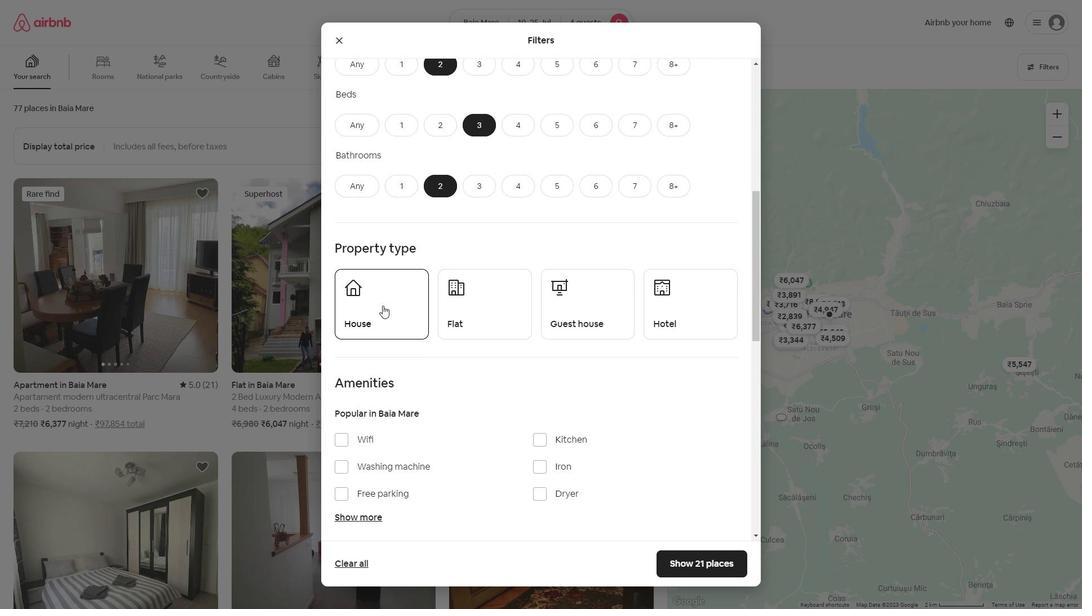 
Action: Mouse moved to (441, 303)
Screenshot: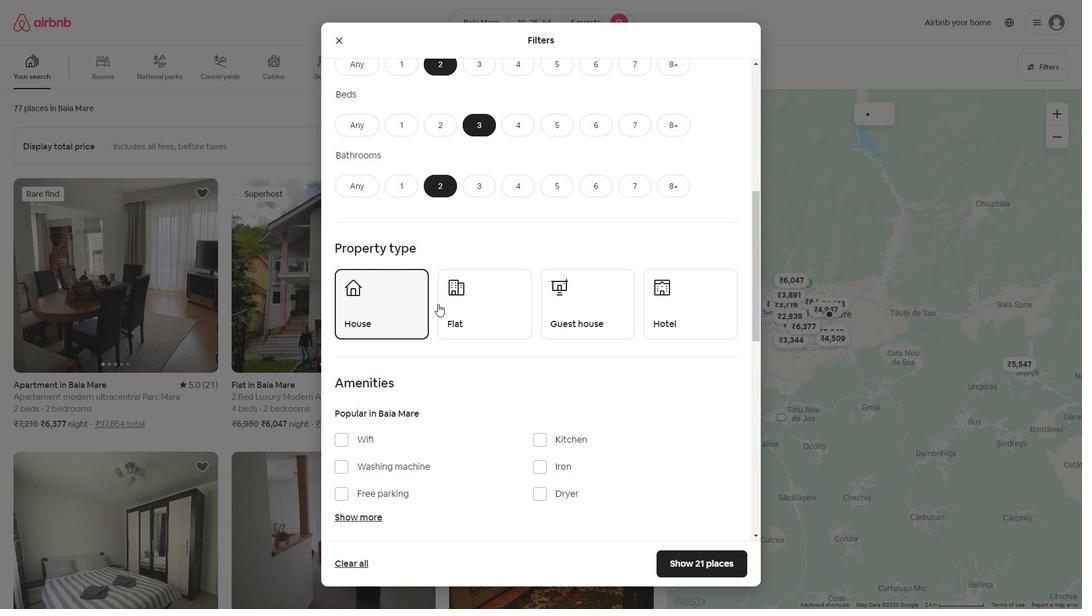 
Action: Mouse pressed left at (441, 303)
Screenshot: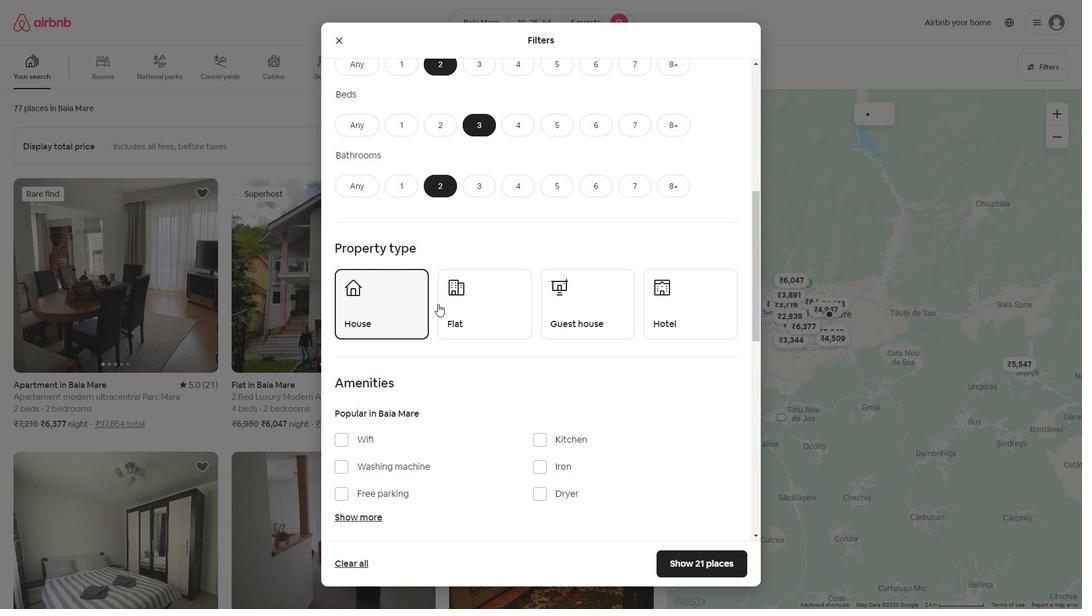 
Action: Mouse moved to (584, 314)
Screenshot: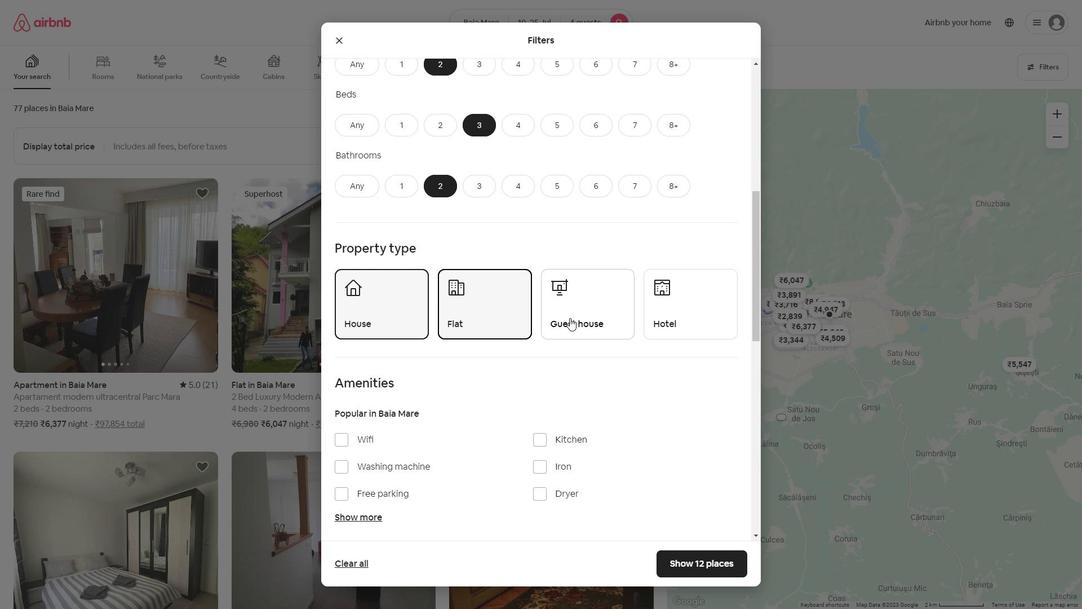 
Action: Mouse pressed left at (584, 314)
Screenshot: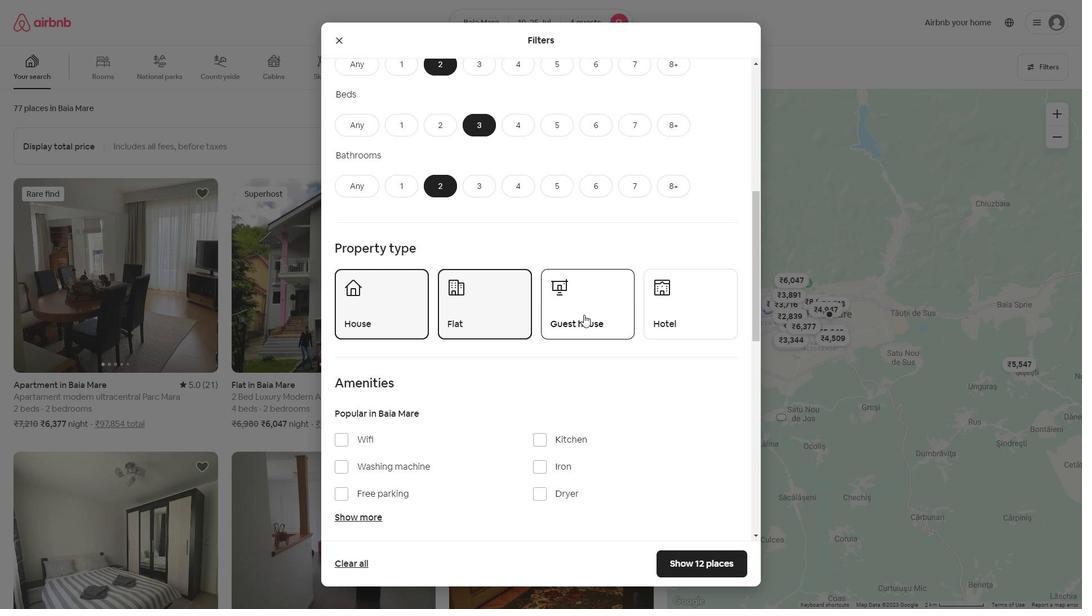 
Action: Mouse moved to (404, 258)
Screenshot: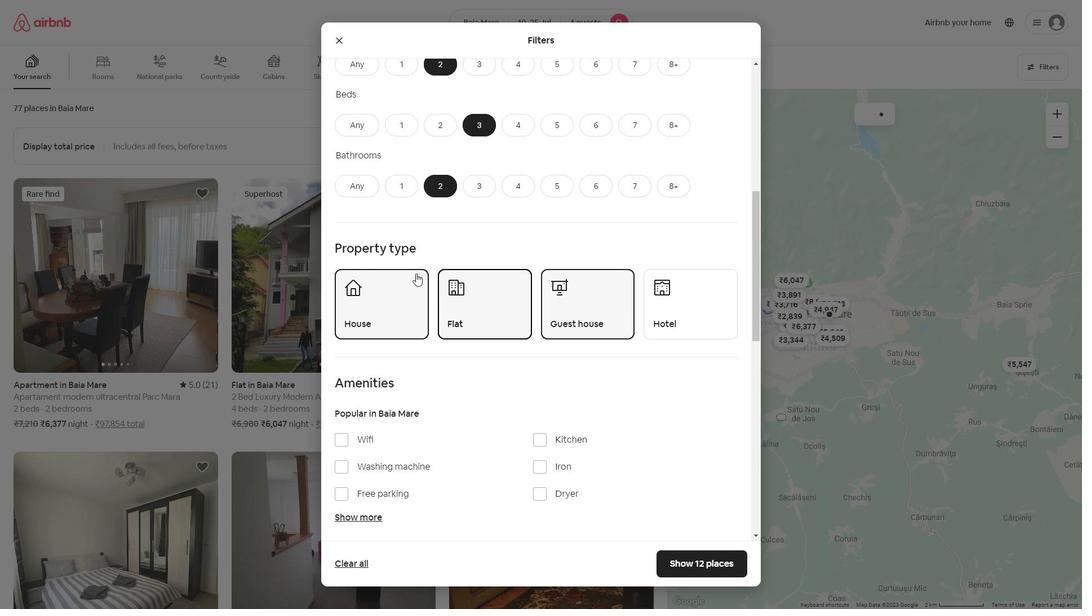 
Action: Mouse scrolled (404, 257) with delta (0, 0)
Screenshot: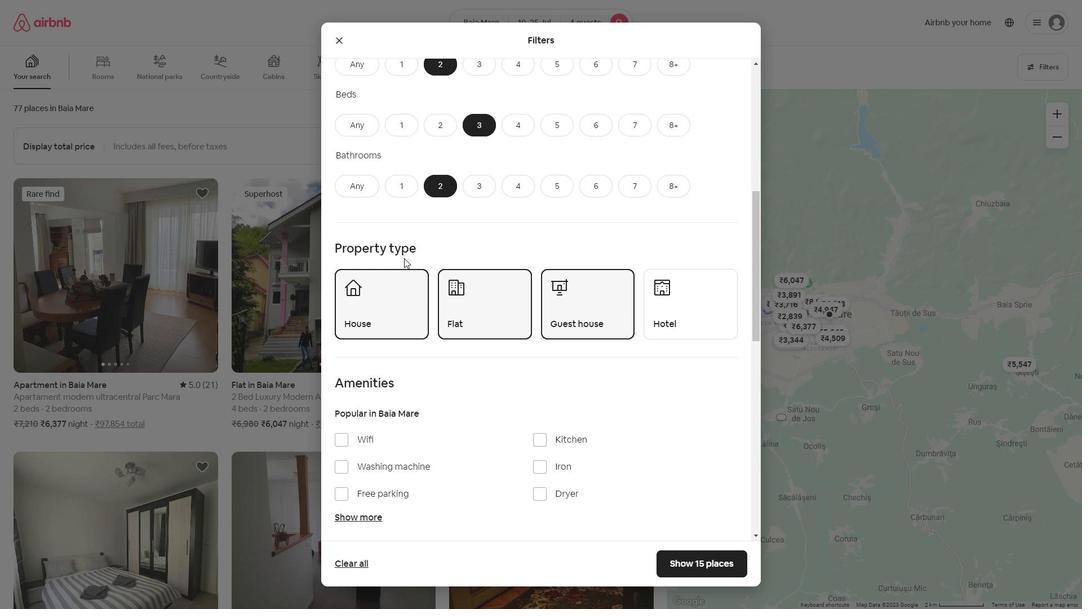 
Action: Mouse moved to (395, 275)
Screenshot: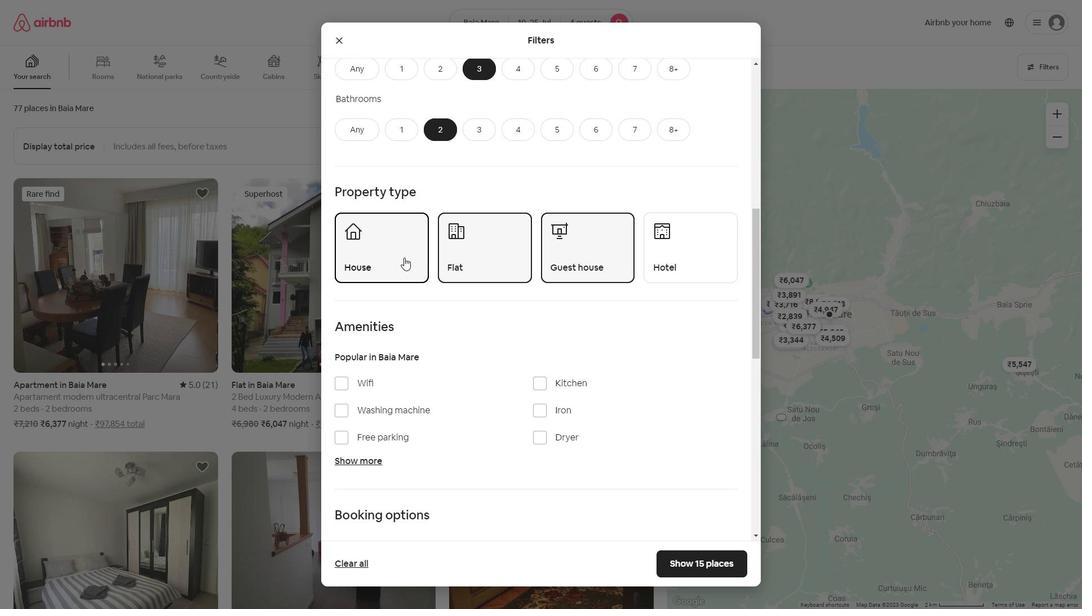 
Action: Mouse scrolled (403, 257) with delta (0, 0)
Screenshot: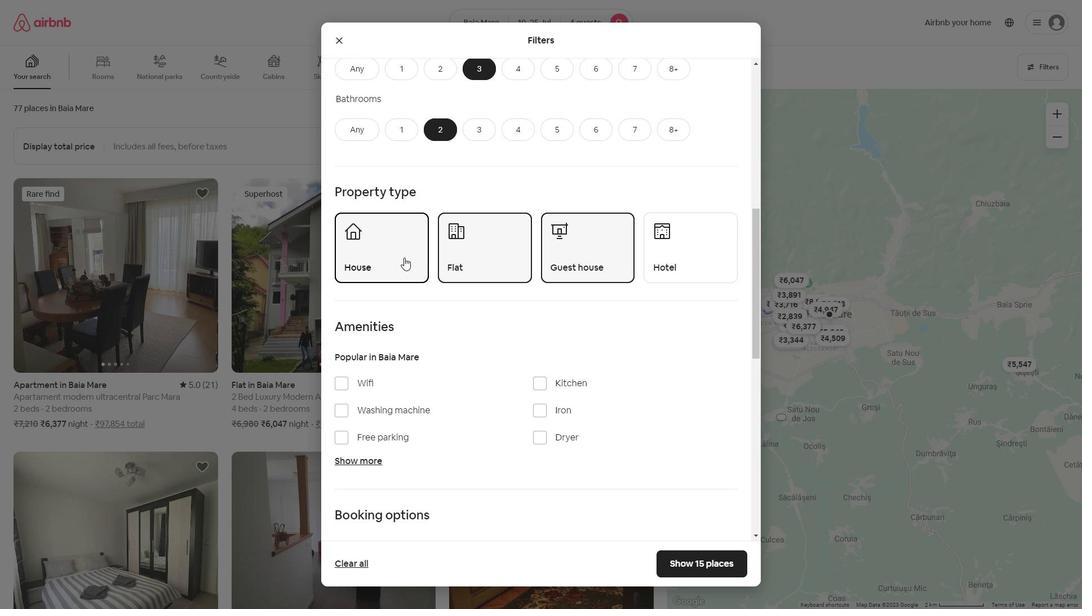
Action: Mouse moved to (369, 324)
Screenshot: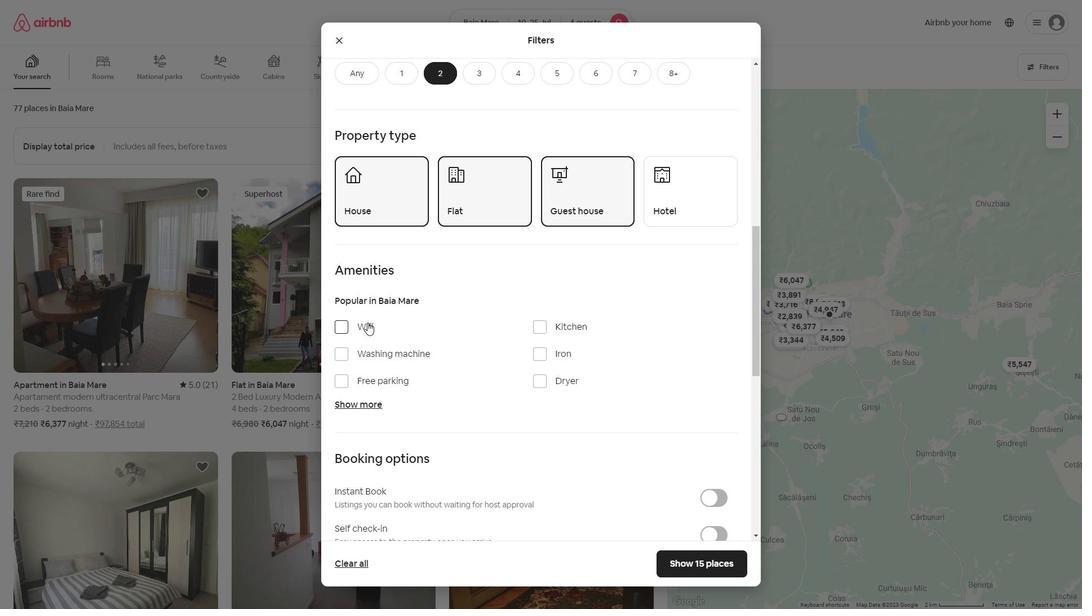 
Action: Mouse pressed left at (369, 324)
Screenshot: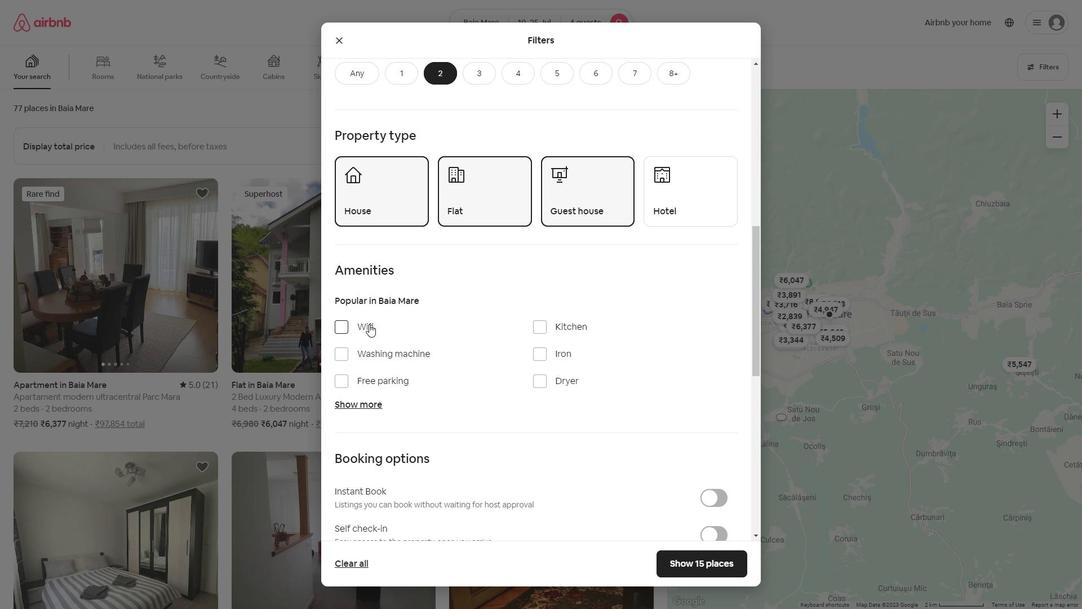 
Action: Mouse moved to (402, 377)
Screenshot: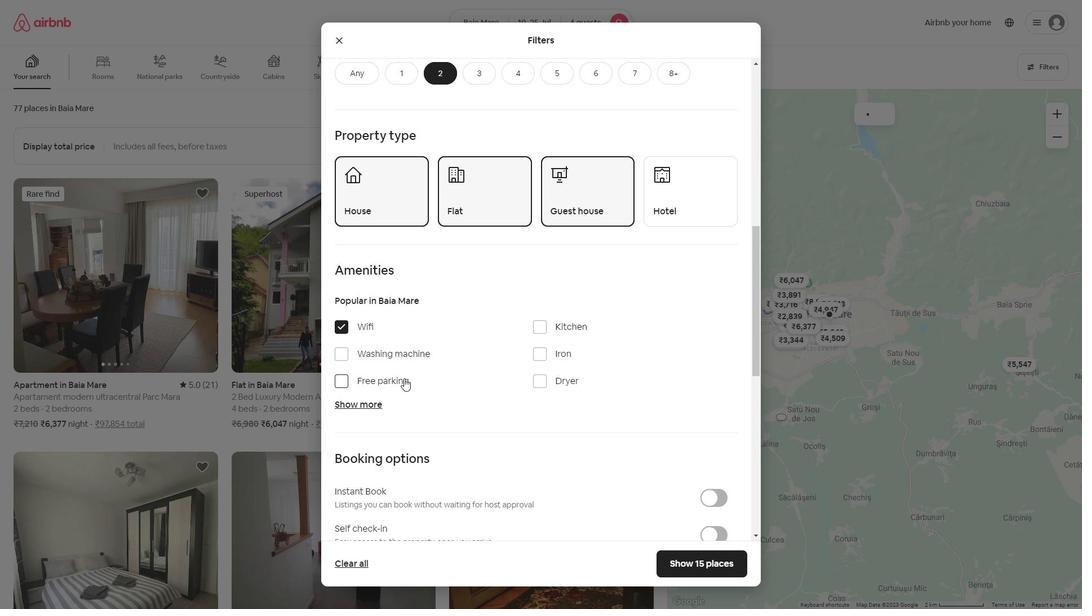 
Action: Mouse pressed left at (402, 377)
Screenshot: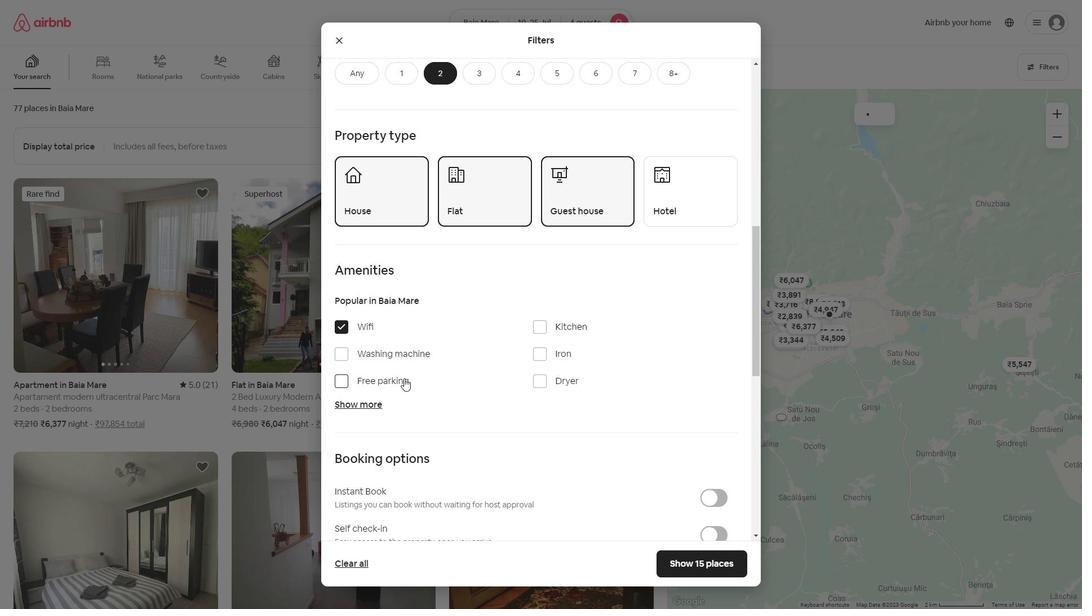 
Action: Mouse moved to (345, 402)
Screenshot: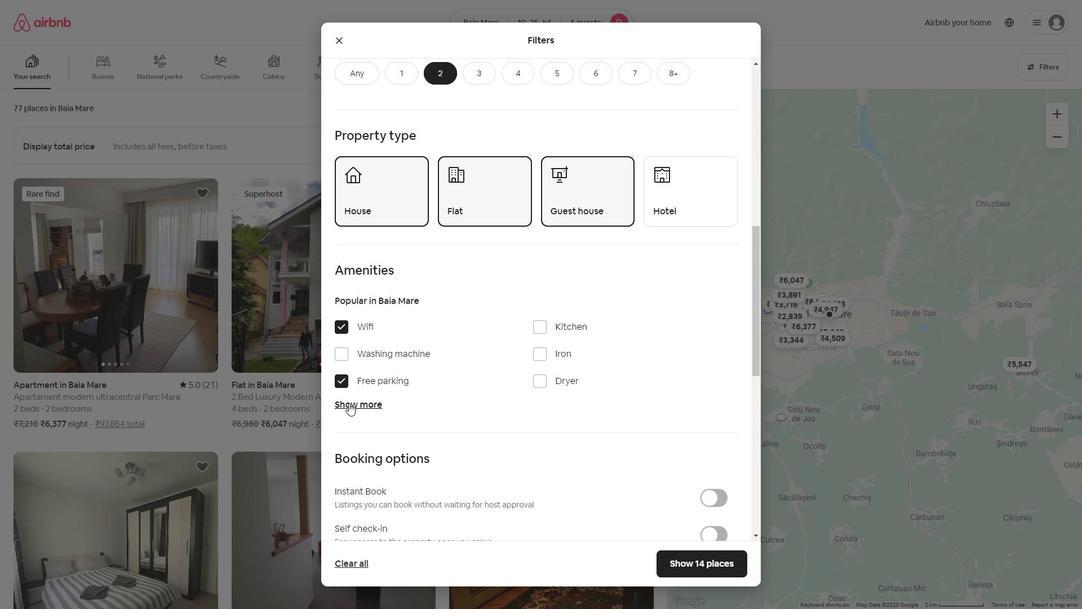 
Action: Mouse pressed left at (345, 402)
Screenshot: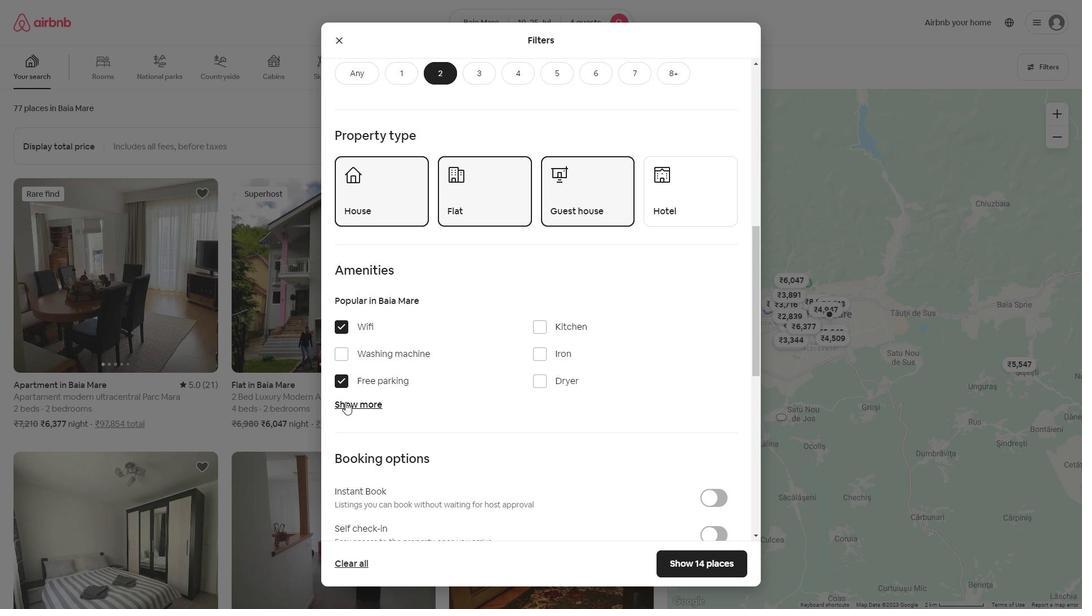 
Action: Mouse moved to (557, 475)
Screenshot: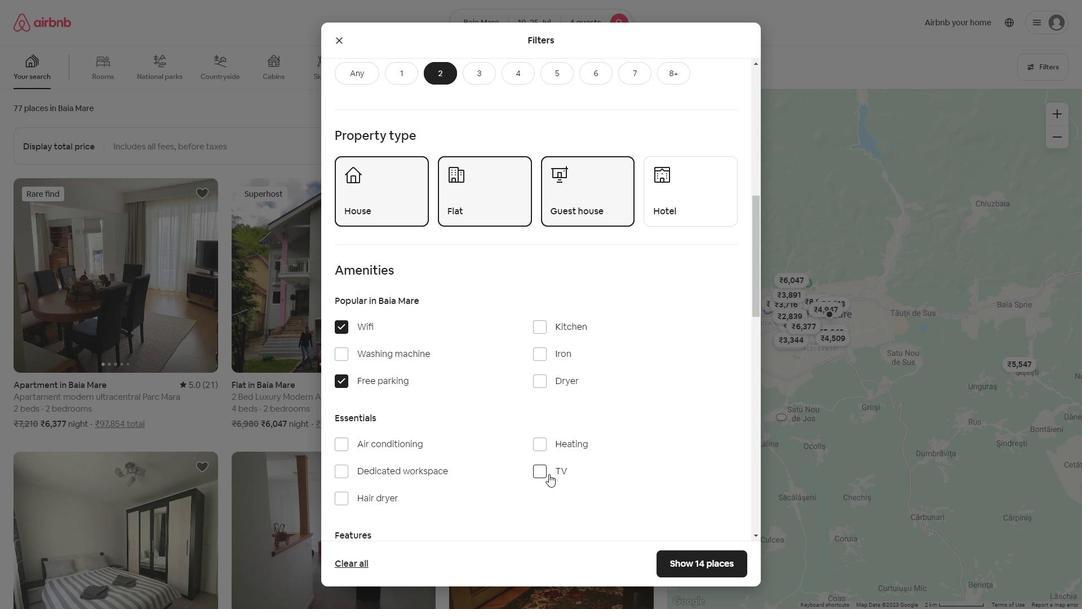 
Action: Mouse pressed left at (557, 475)
Screenshot: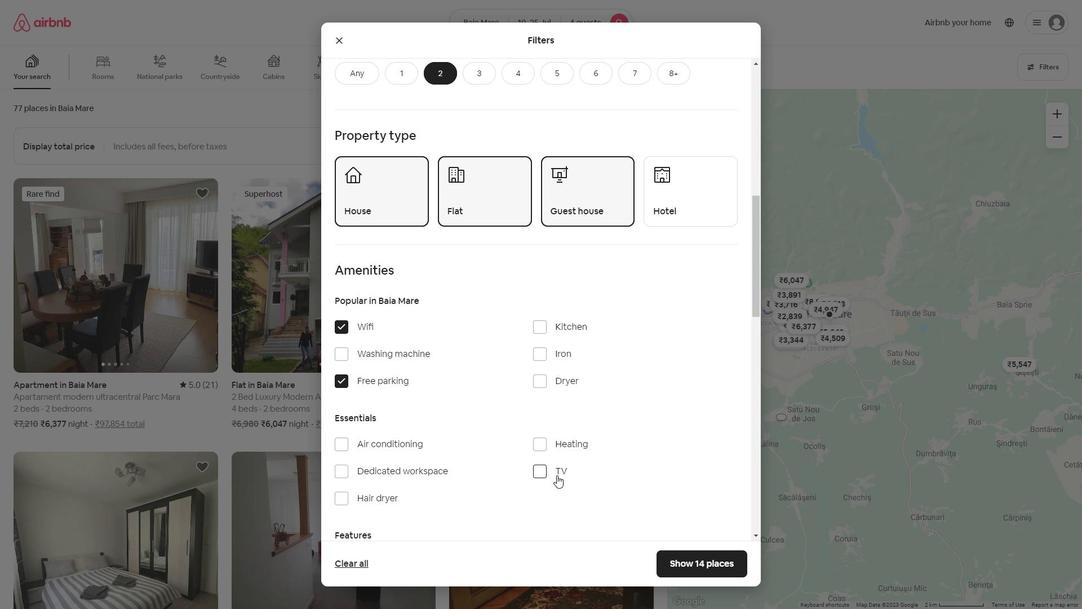 
Action: Mouse moved to (399, 316)
Screenshot: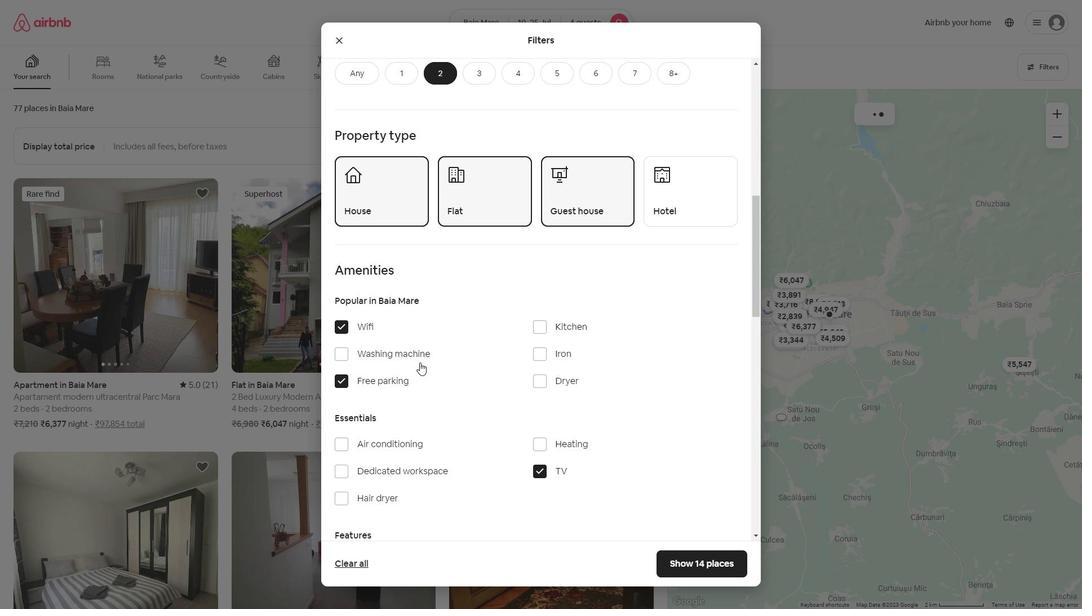 
Action: Mouse scrolled (399, 316) with delta (0, 0)
Screenshot: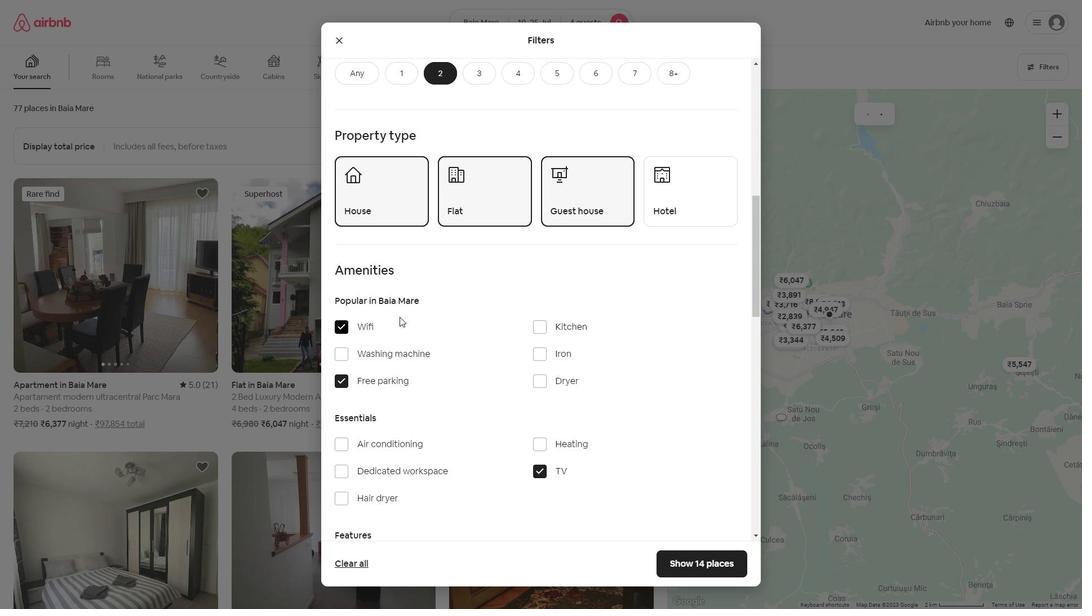 
Action: Mouse scrolled (399, 316) with delta (0, 0)
Screenshot: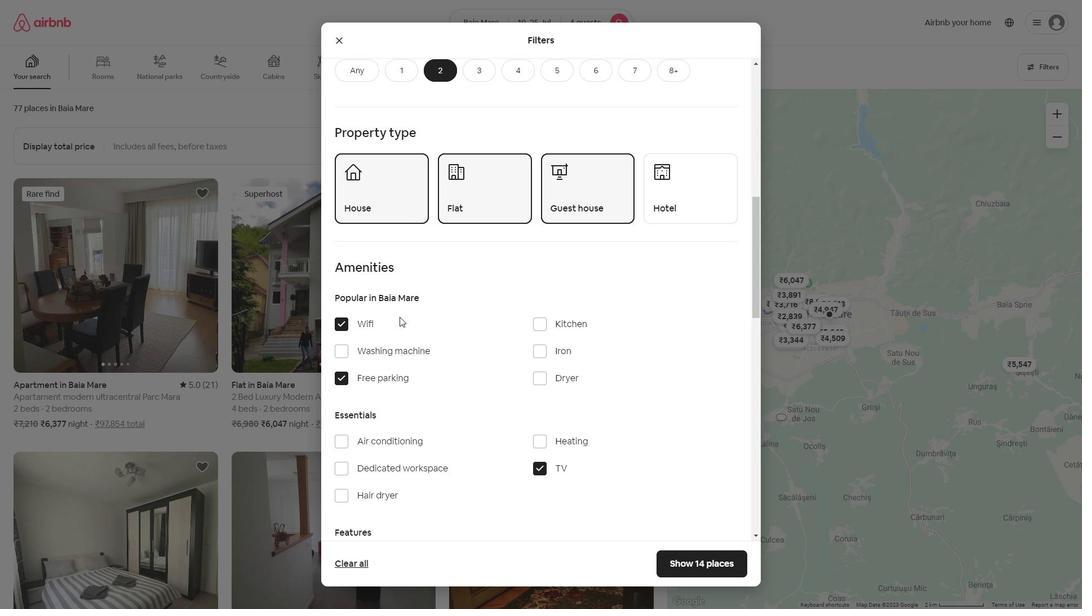 
Action: Mouse scrolled (399, 316) with delta (0, 0)
Screenshot: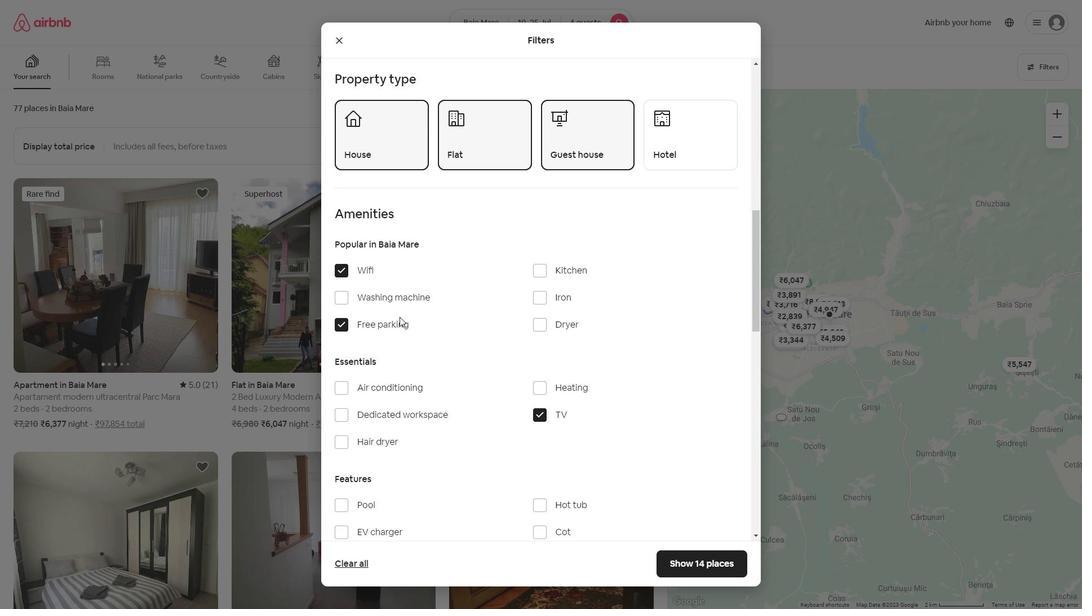 
Action: Mouse scrolled (399, 316) with delta (0, 0)
Screenshot: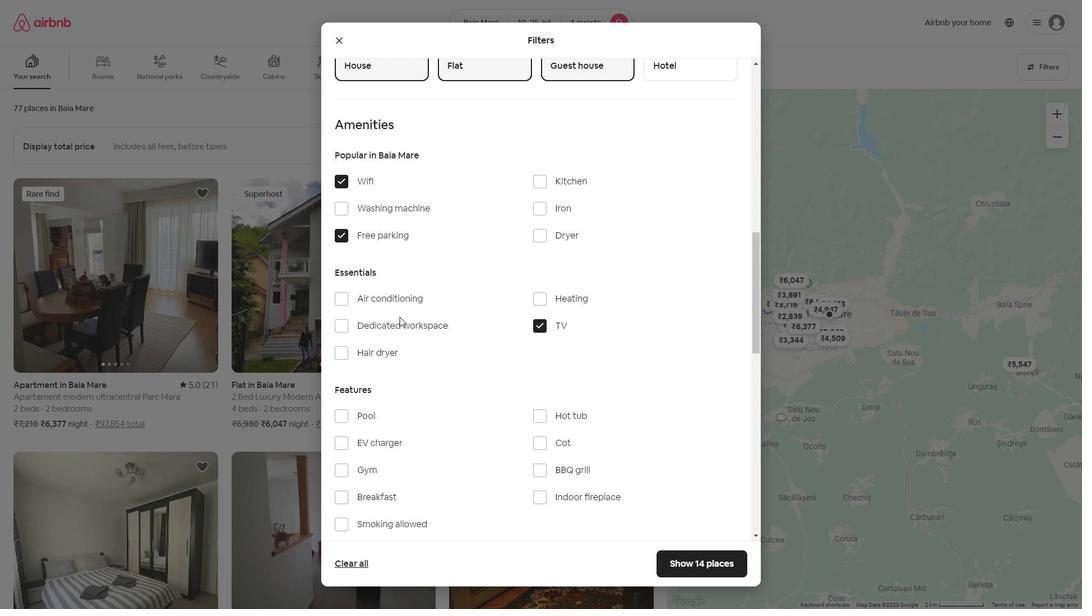 
Action: Mouse moved to (375, 391)
Screenshot: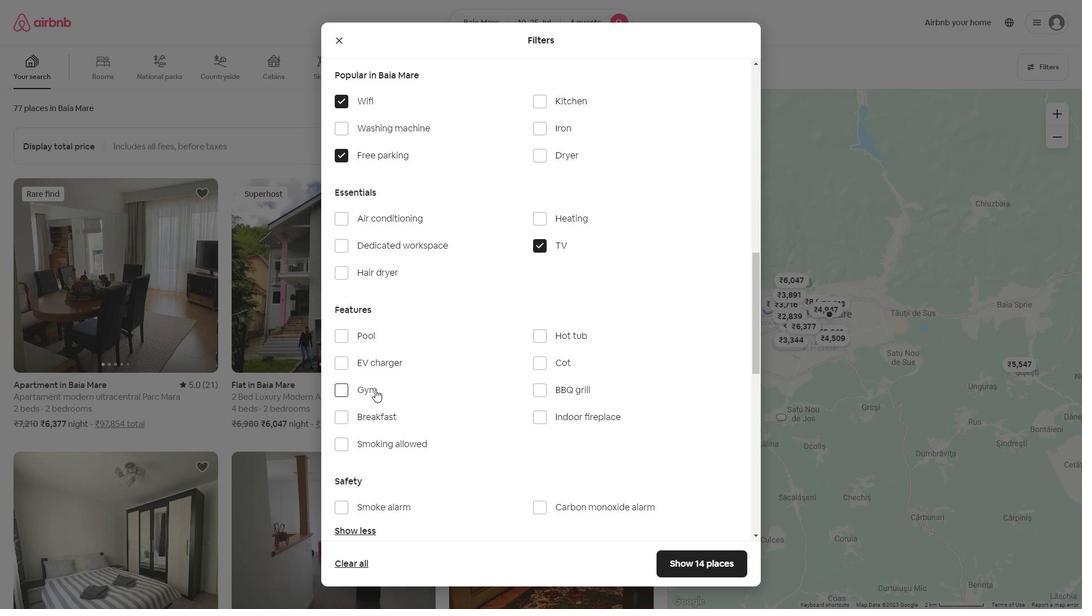 
Action: Mouse pressed left at (375, 391)
Screenshot: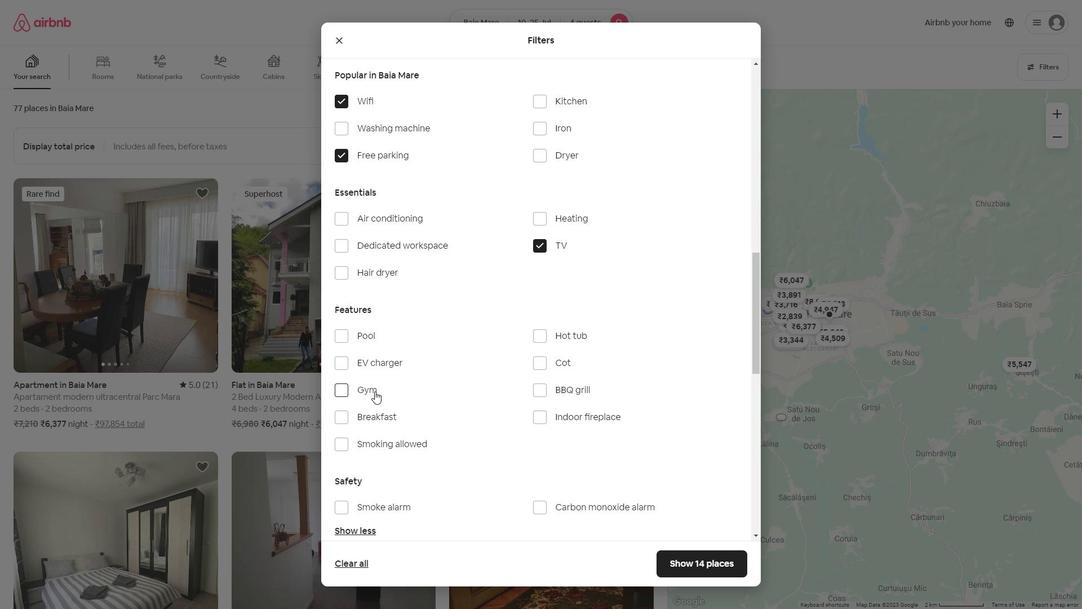 
Action: Mouse moved to (385, 422)
Screenshot: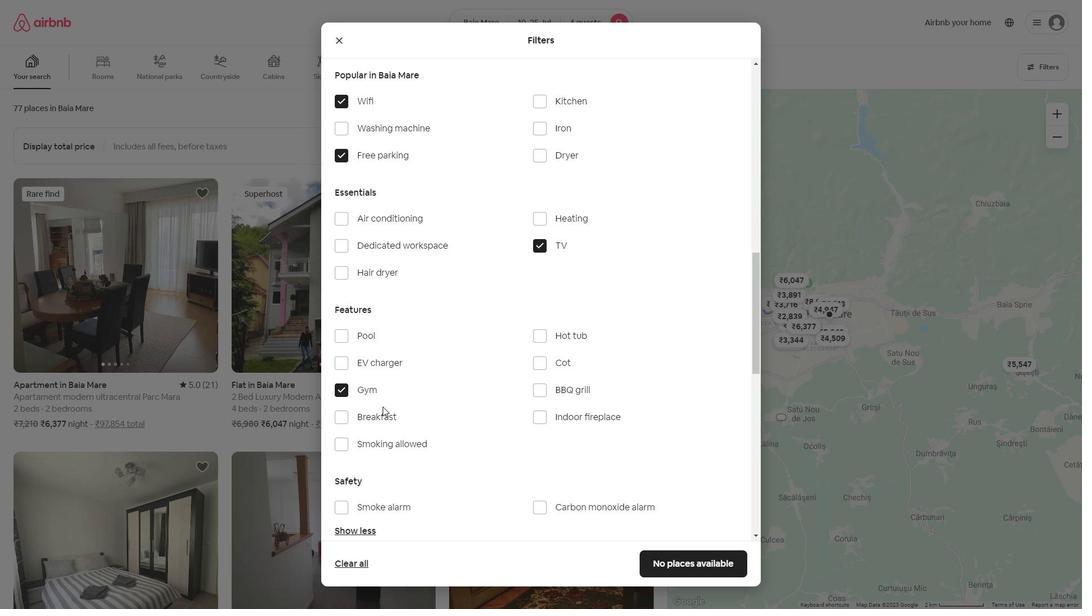 
Action: Mouse pressed left at (385, 422)
Screenshot: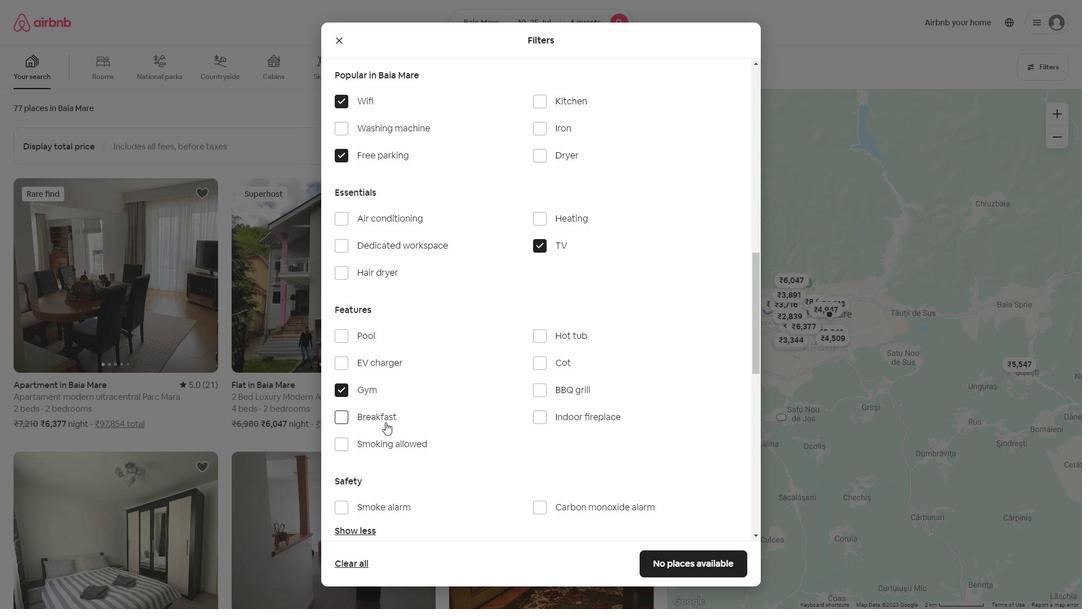 
Action: Mouse moved to (505, 481)
Screenshot: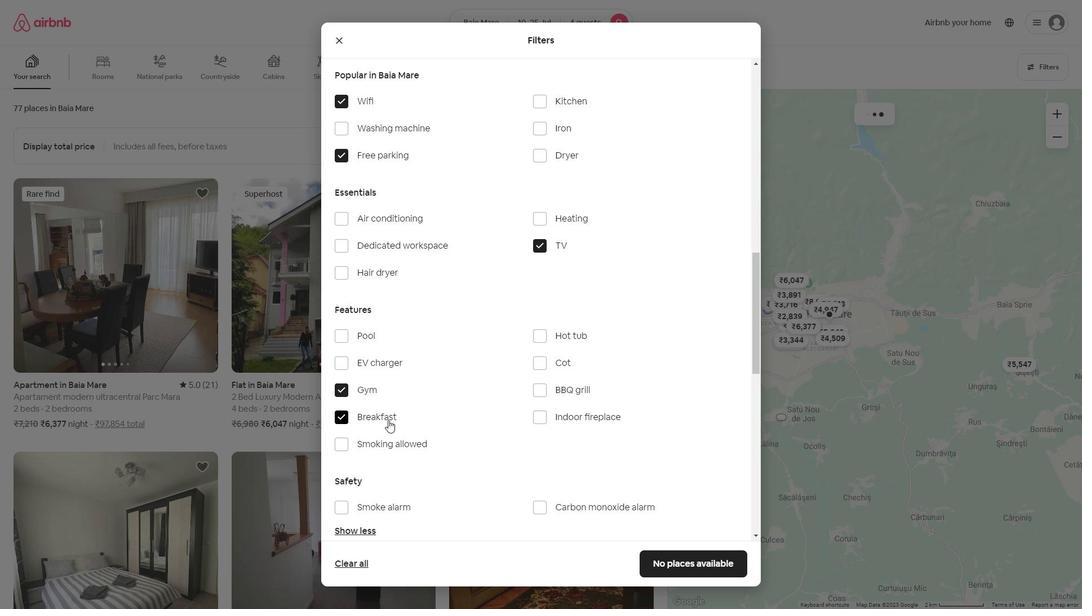 
Action: Mouse scrolled (505, 480) with delta (0, 0)
Screenshot: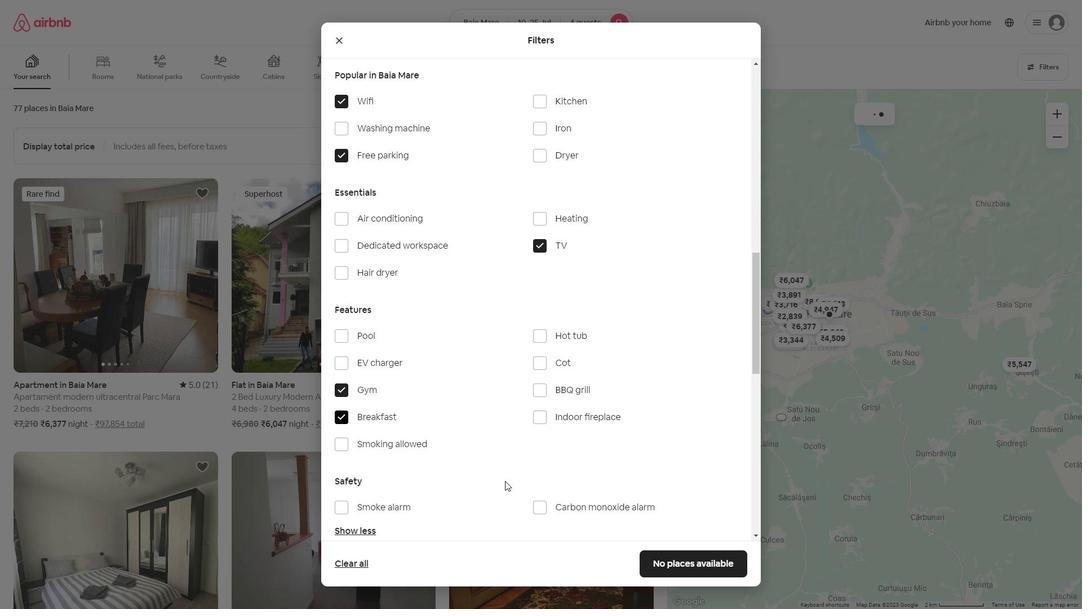 
Action: Mouse scrolled (505, 480) with delta (0, 0)
Screenshot: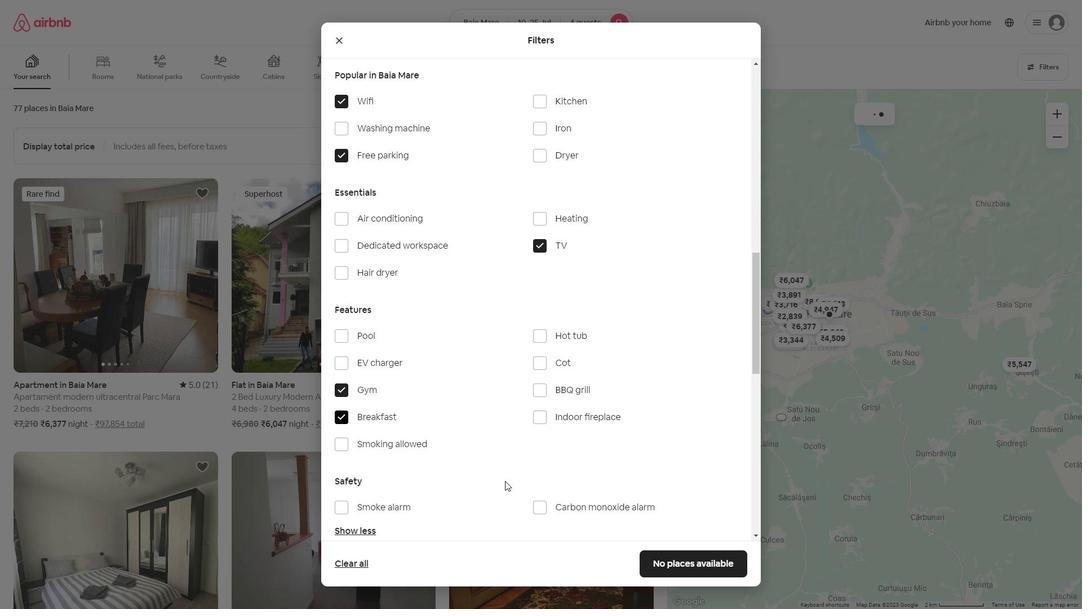 
Action: Mouse scrolled (505, 480) with delta (0, 0)
Screenshot: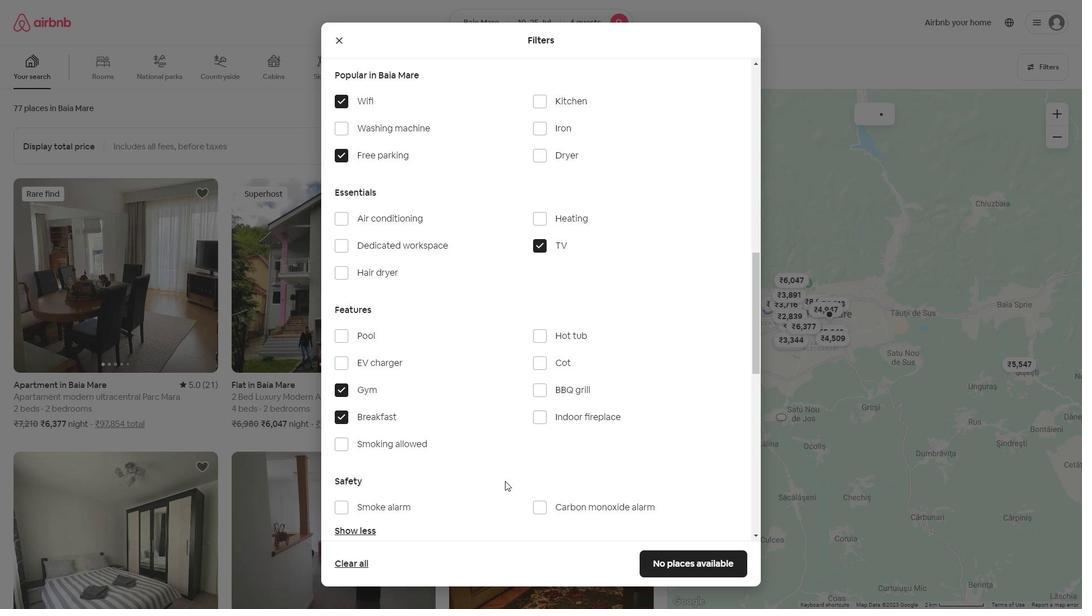 
Action: Mouse moved to (703, 492)
Screenshot: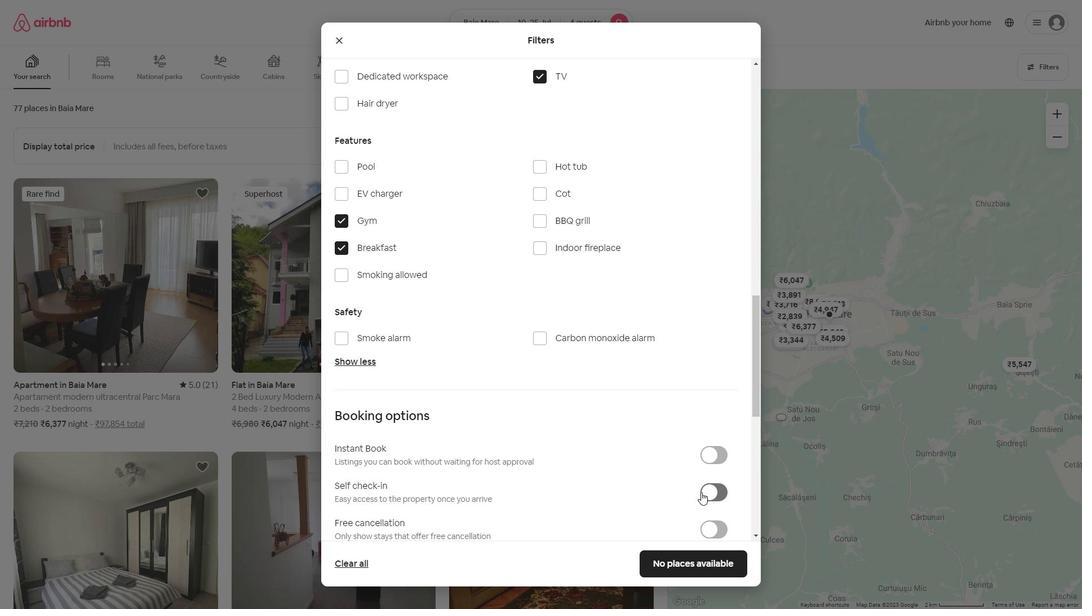 
Action: Mouse pressed left at (703, 492)
Screenshot: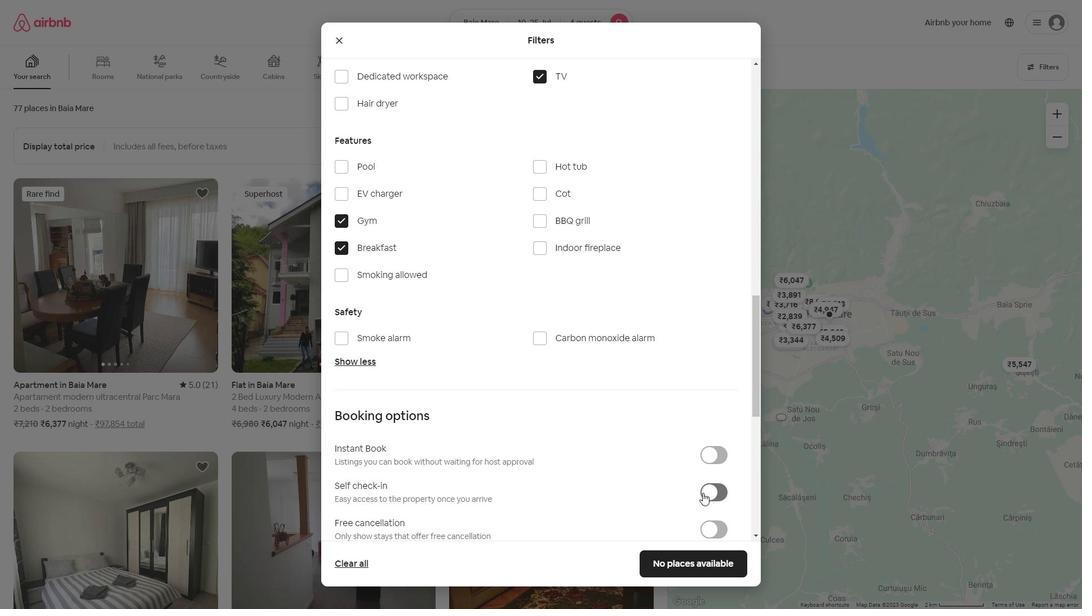 
Action: Mouse moved to (504, 341)
Screenshot: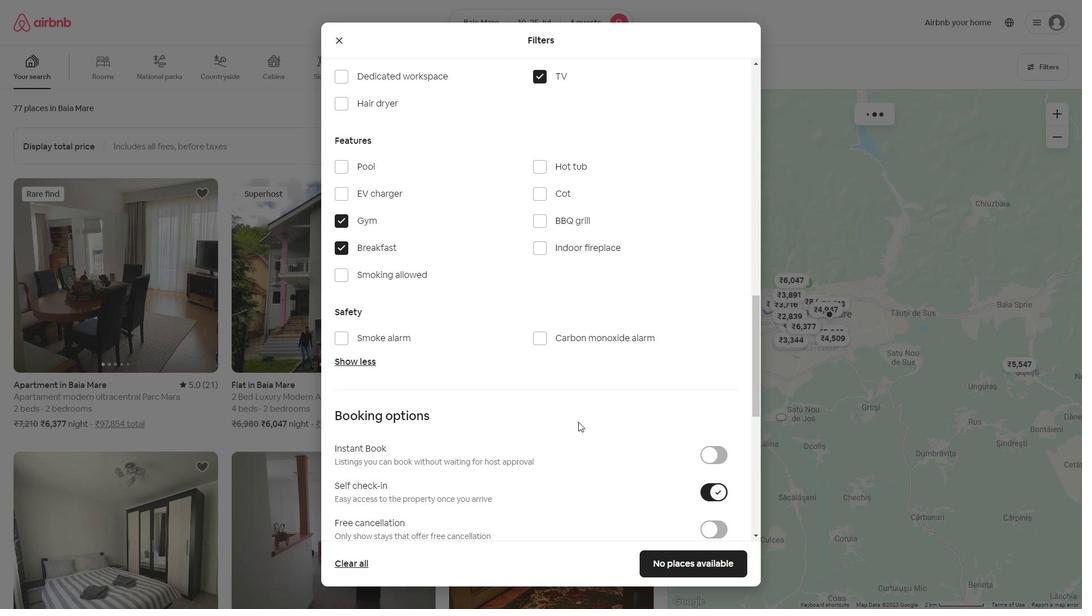 
Action: Mouse scrolled (504, 340) with delta (0, 0)
Screenshot: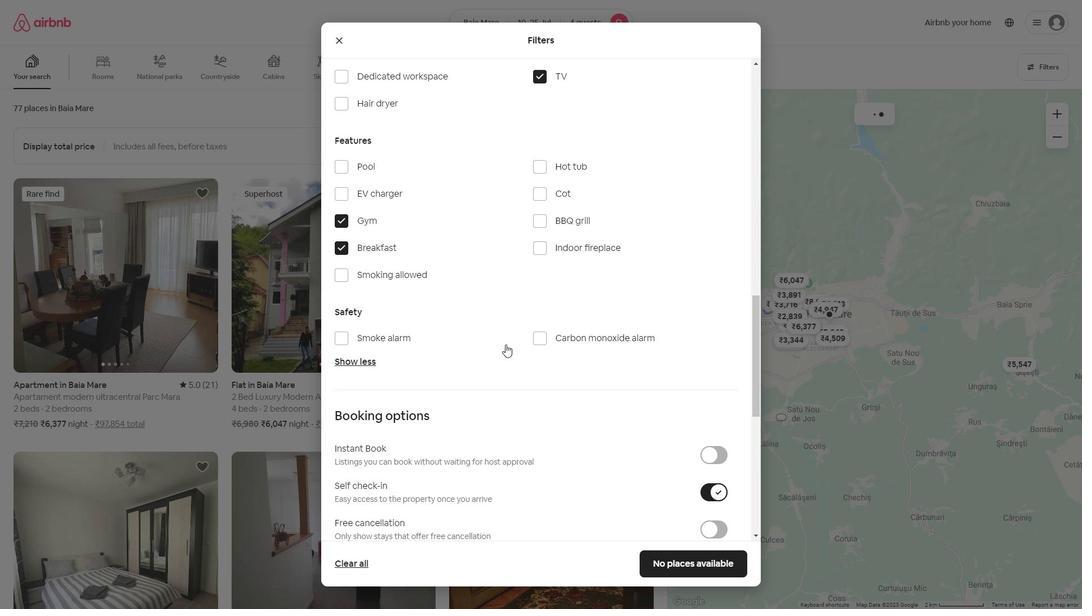 
Action: Mouse scrolled (504, 340) with delta (0, 0)
Screenshot: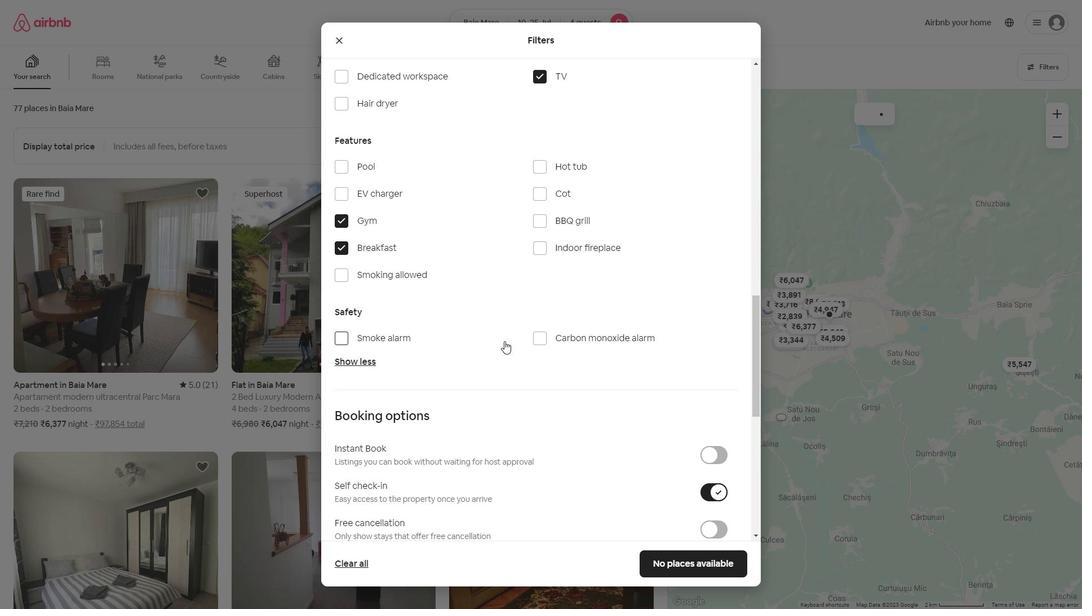
Action: Mouse scrolled (504, 340) with delta (0, 0)
Screenshot: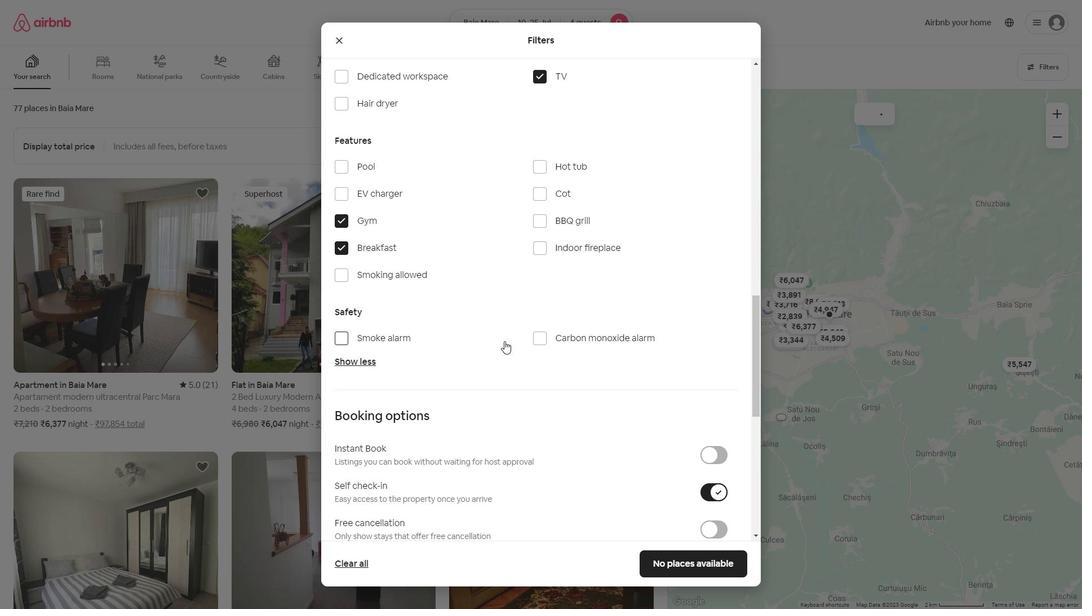 
Action: Mouse scrolled (504, 340) with delta (0, 0)
Screenshot: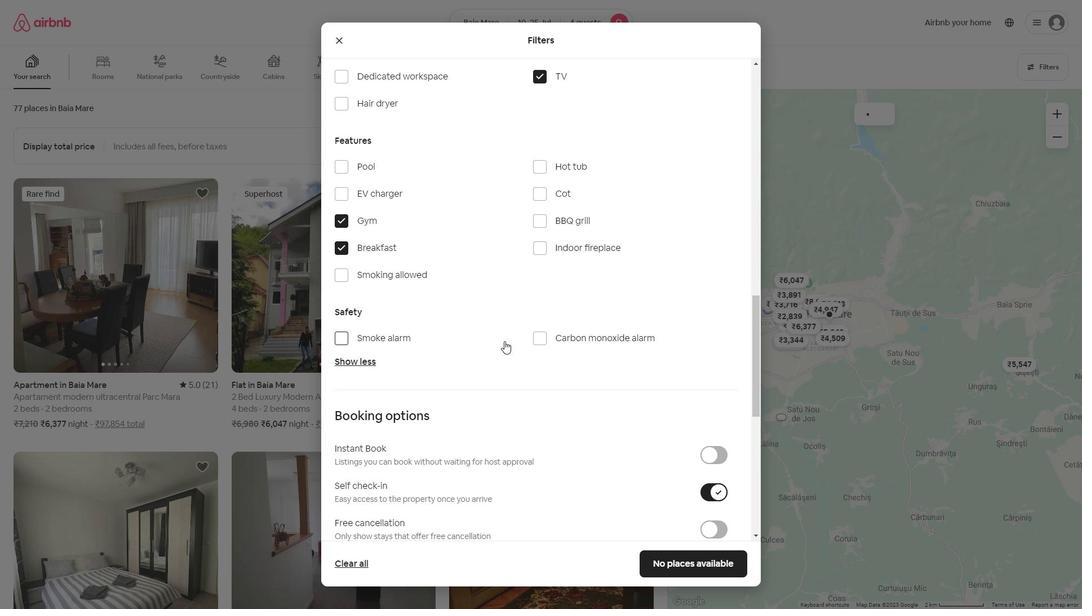 
Action: Mouse scrolled (504, 340) with delta (0, 0)
Screenshot: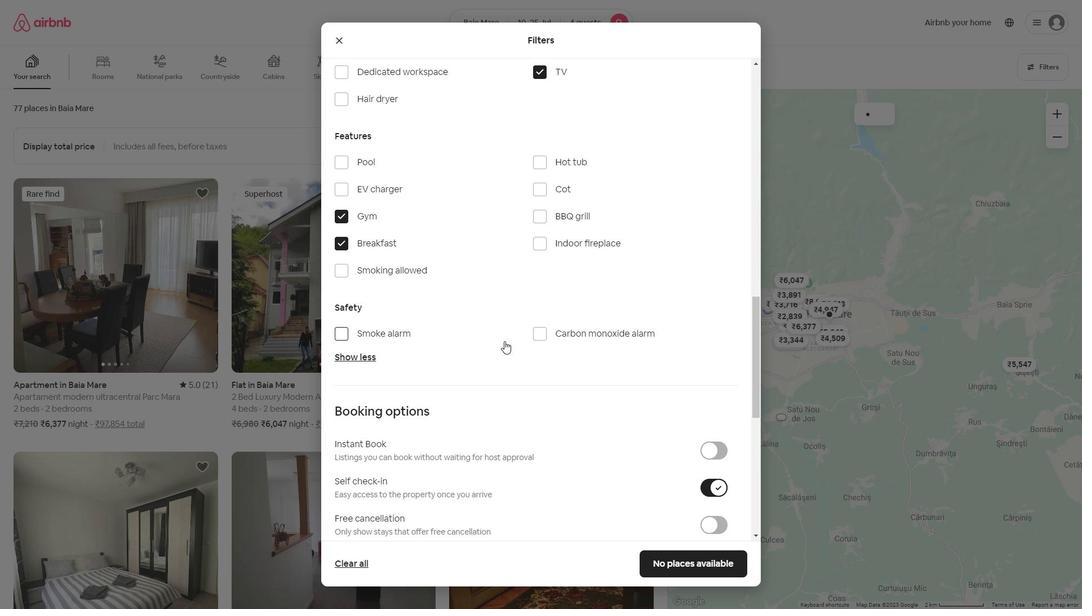 
Action: Mouse scrolled (504, 340) with delta (0, 0)
Screenshot: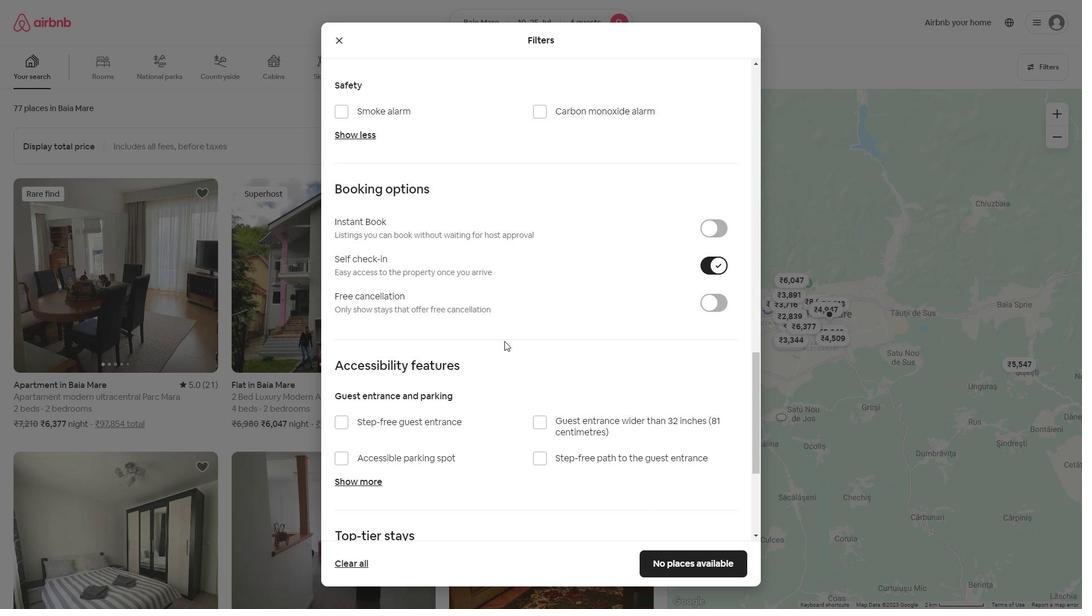 
Action: Mouse scrolled (504, 340) with delta (0, 0)
Screenshot: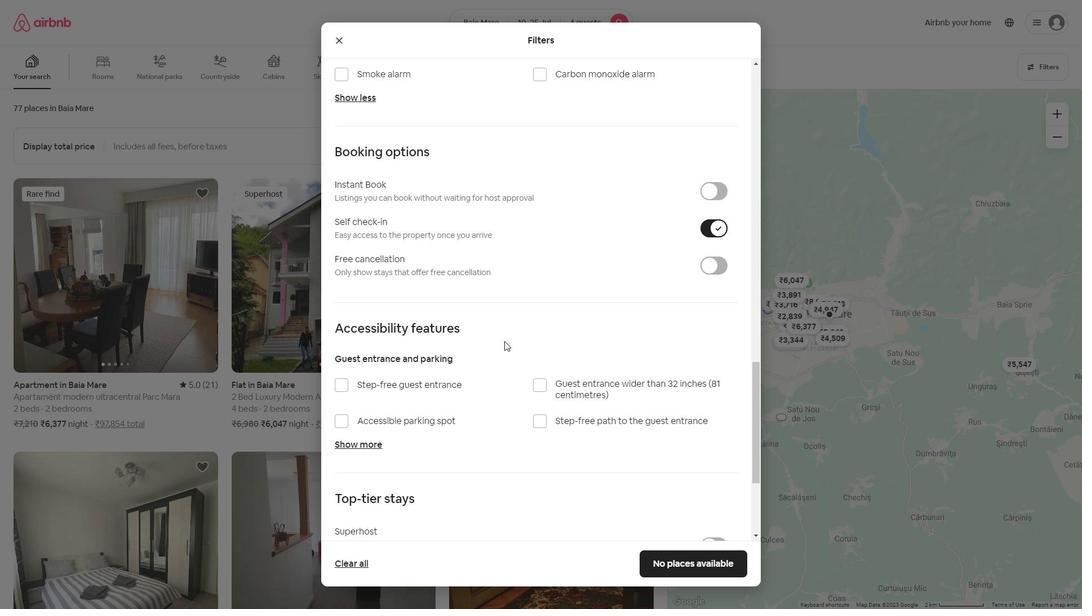 
Action: Mouse scrolled (504, 340) with delta (0, 0)
Screenshot: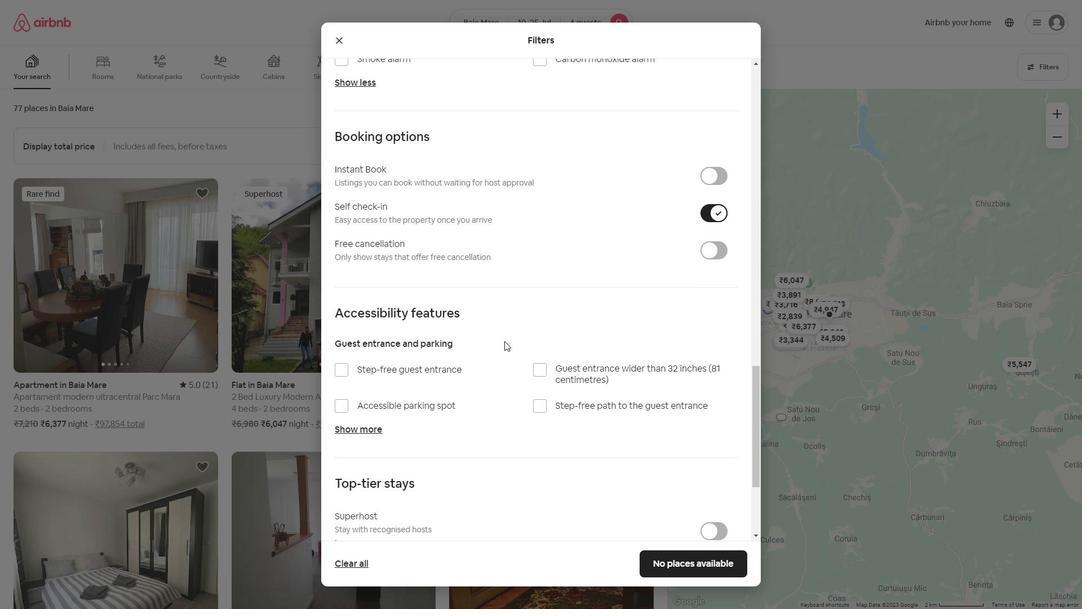 
Action: Mouse scrolled (504, 340) with delta (0, 0)
Screenshot: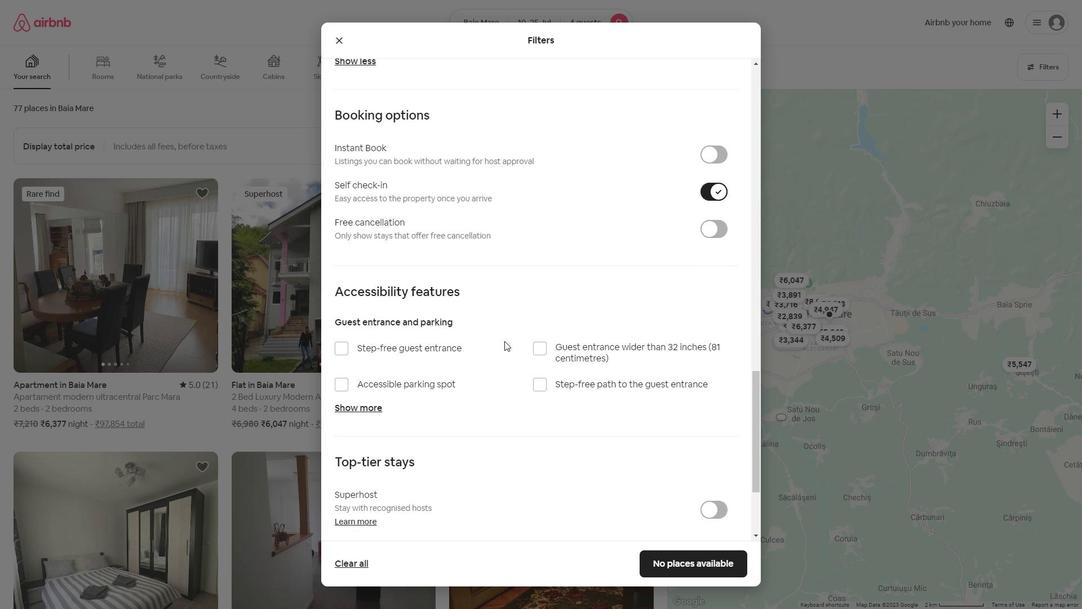 
Action: Mouse scrolled (504, 340) with delta (0, 0)
Screenshot: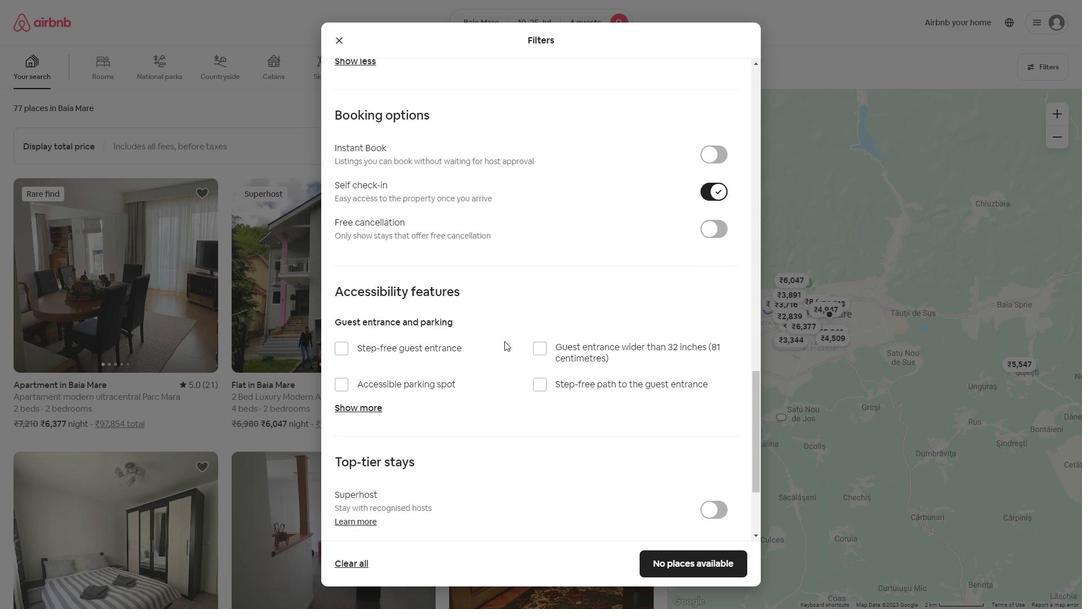 
Action: Mouse scrolled (504, 340) with delta (0, 0)
Screenshot: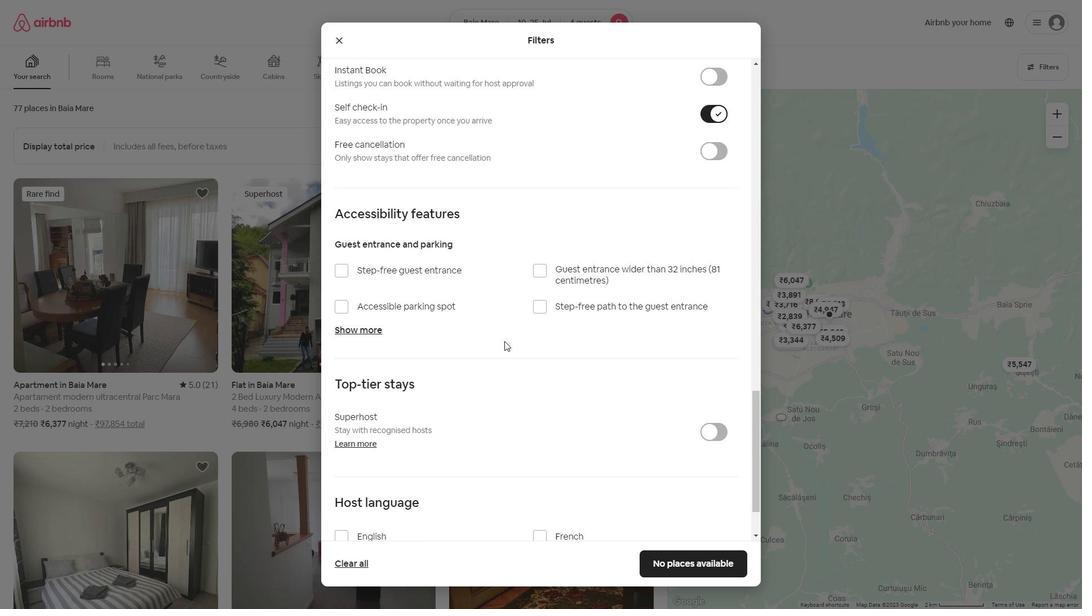 
Action: Mouse moved to (370, 457)
Screenshot: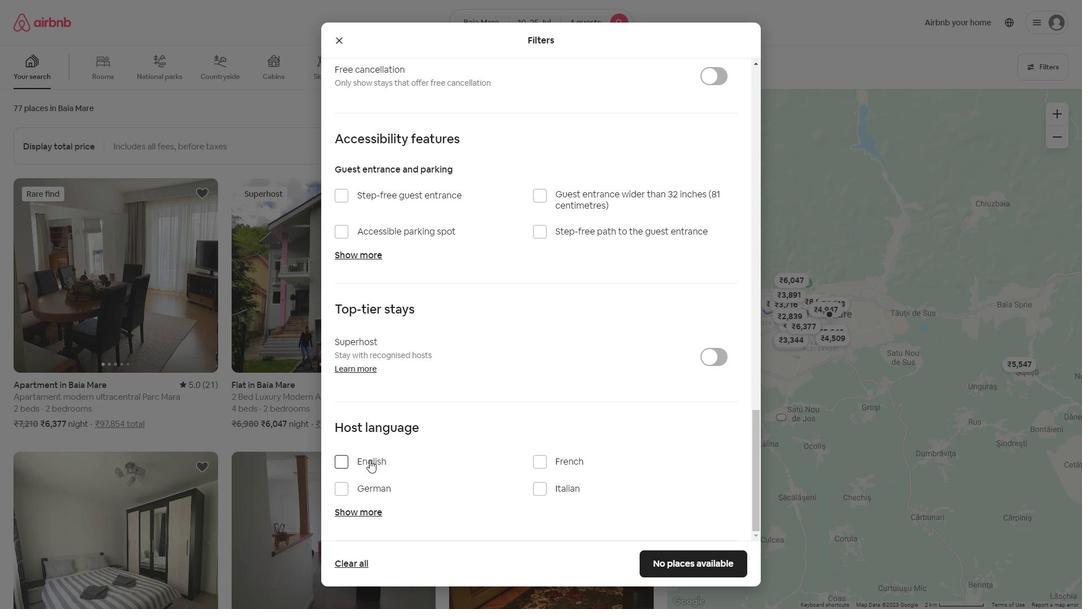 
Action: Mouse pressed left at (370, 457)
Screenshot: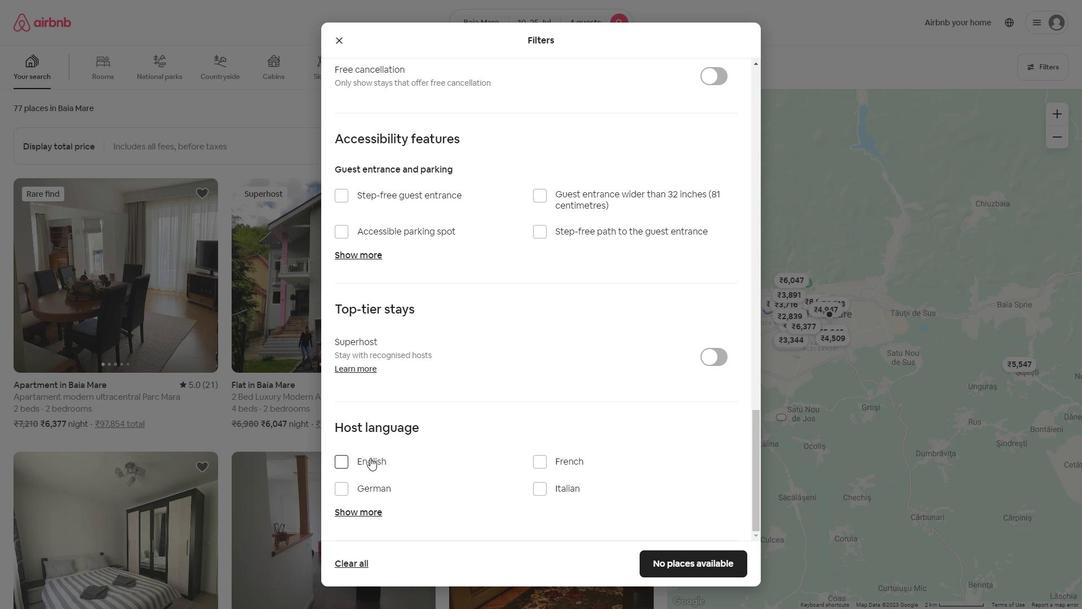 
Action: Mouse moved to (707, 563)
Screenshot: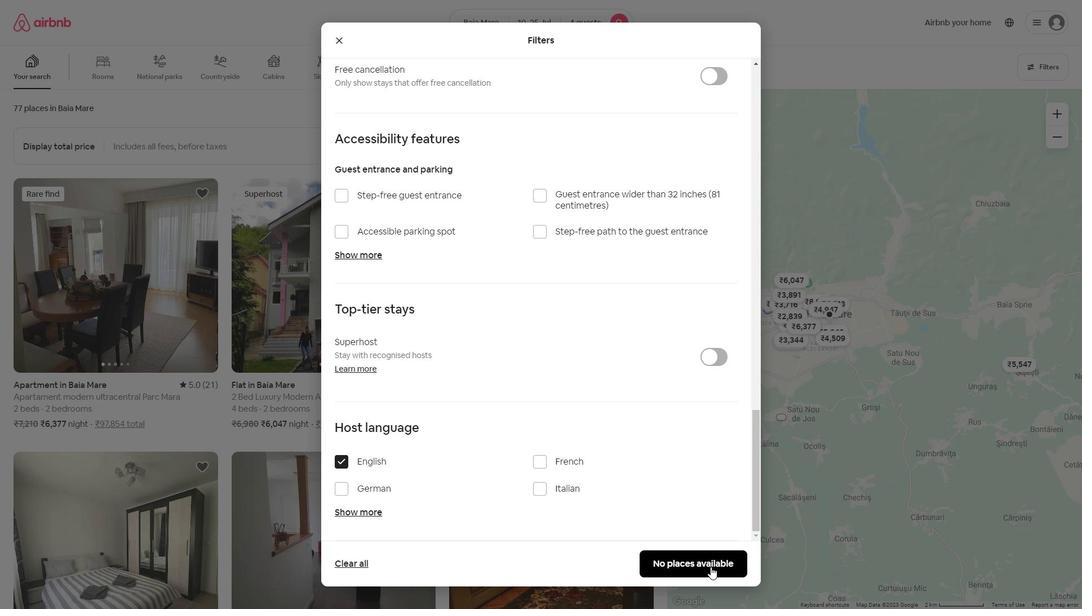 
Action: Mouse pressed left at (707, 563)
Screenshot: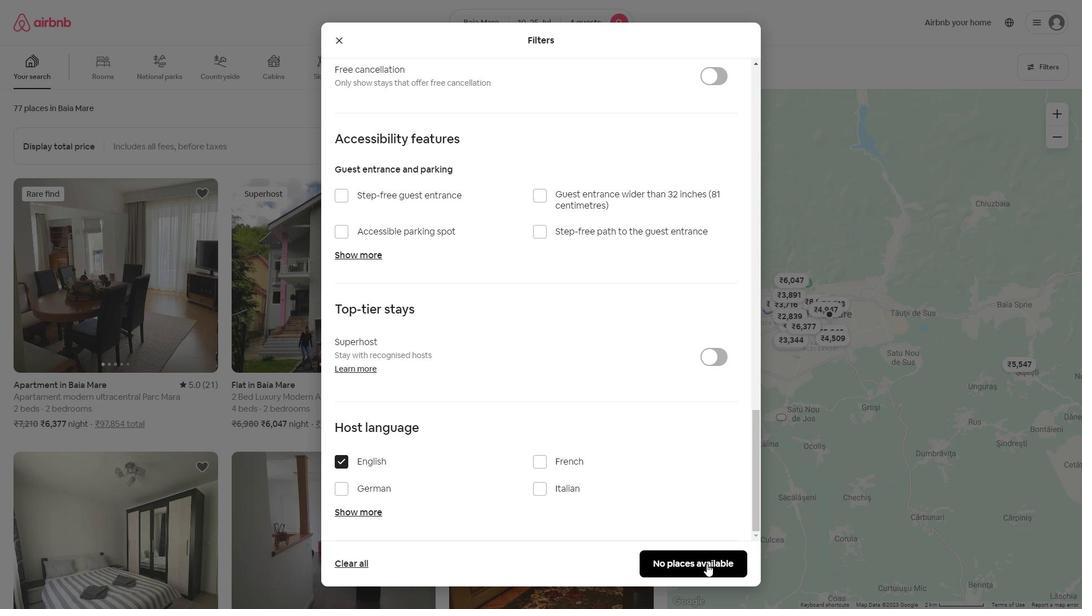 
